 Task: Look for space in Lempäälä, Finland from 9th July, 2023 to 16th July, 2023 for 2 adults, 1 child in price range Rs.8000 to Rs.16000. Place can be entire place with 2 bedrooms having 2 beds and 1 bathroom. Property type can be house, flat, guest house. Booking option can be shelf check-in. Required host language is .
Action: Mouse moved to (373, 75)
Screenshot: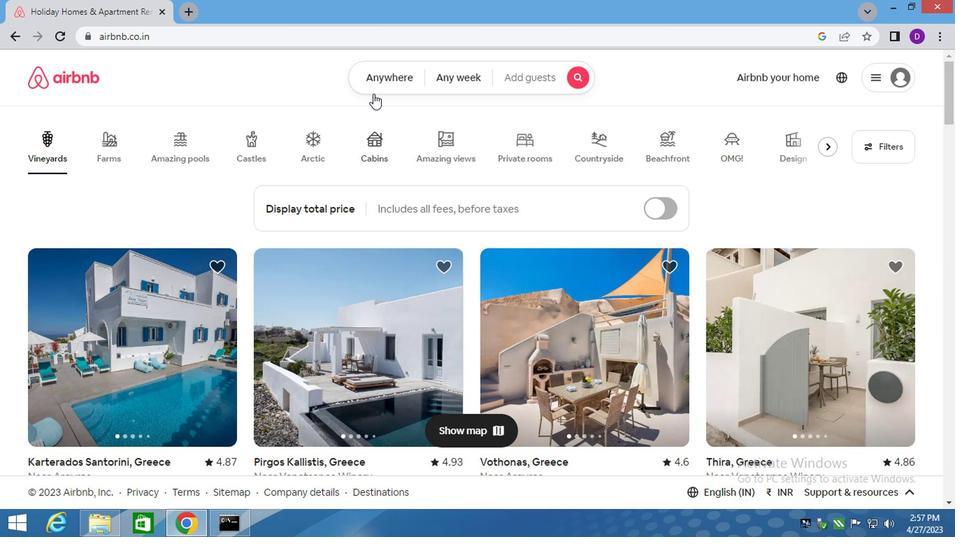 
Action: Mouse pressed left at (373, 75)
Screenshot: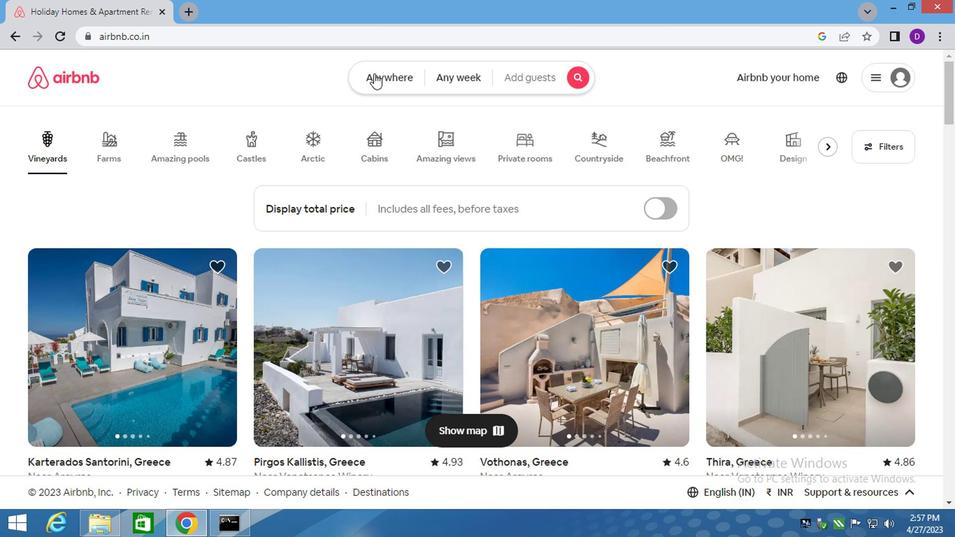 
Action: Mouse moved to (256, 135)
Screenshot: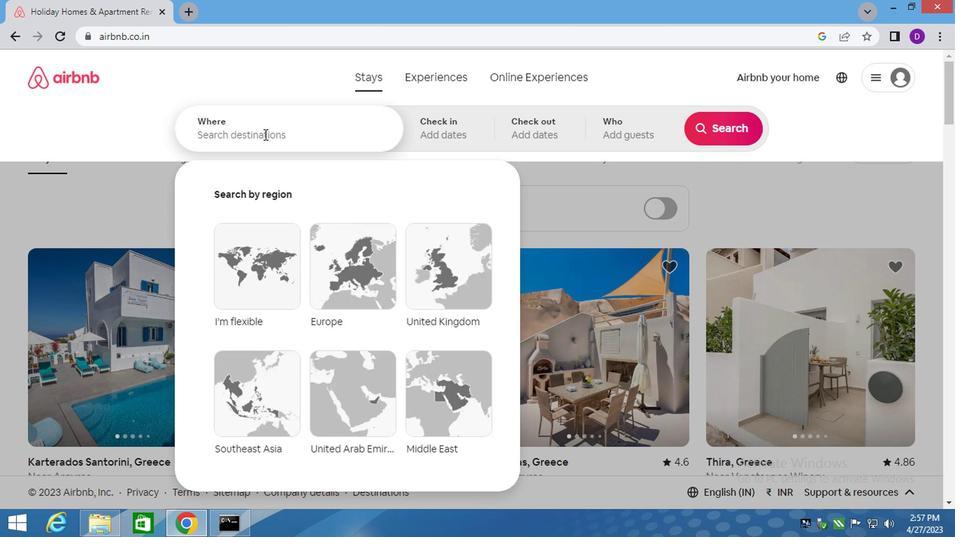 
Action: Mouse pressed left at (256, 135)
Screenshot: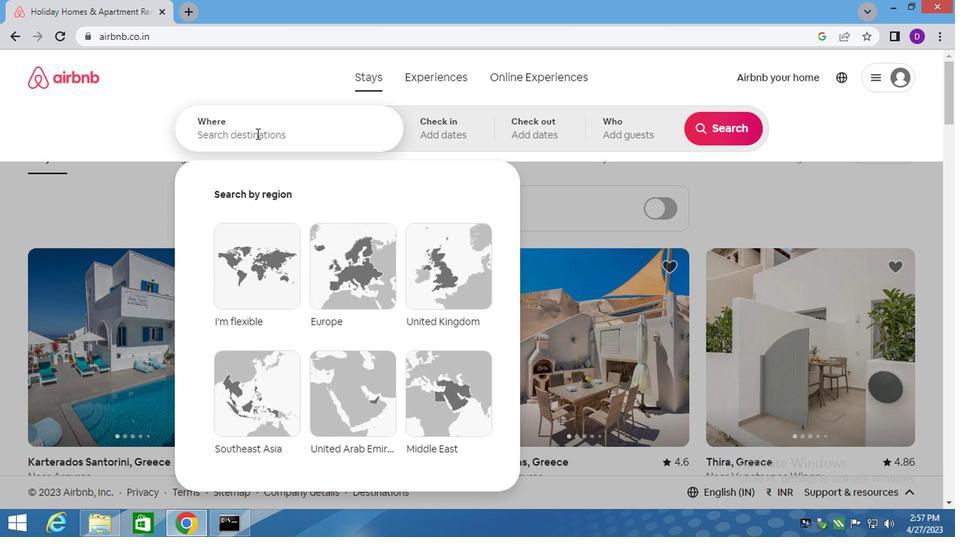 
Action: Key pressed lempaala,<Key.space>fin<Key.down><Key.enter>
Screenshot: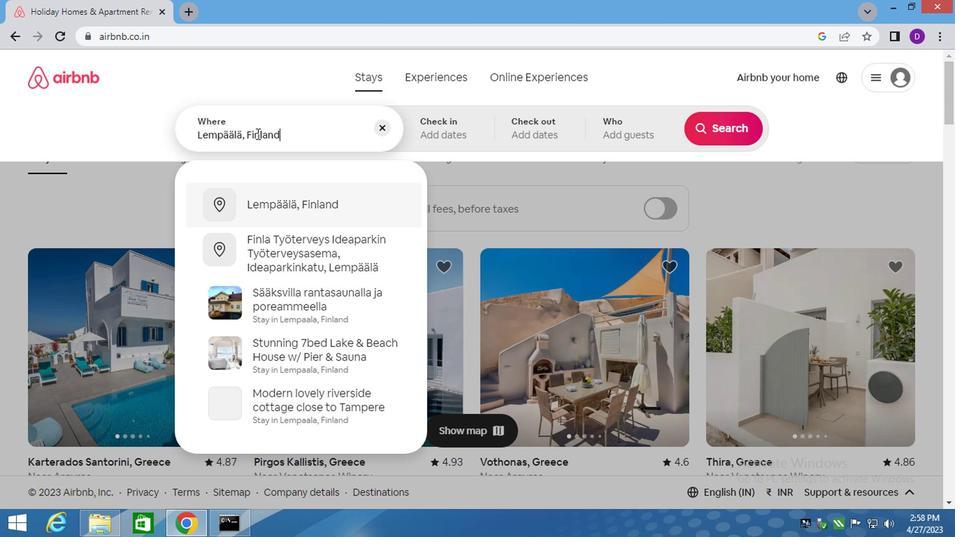 
Action: Mouse moved to (713, 238)
Screenshot: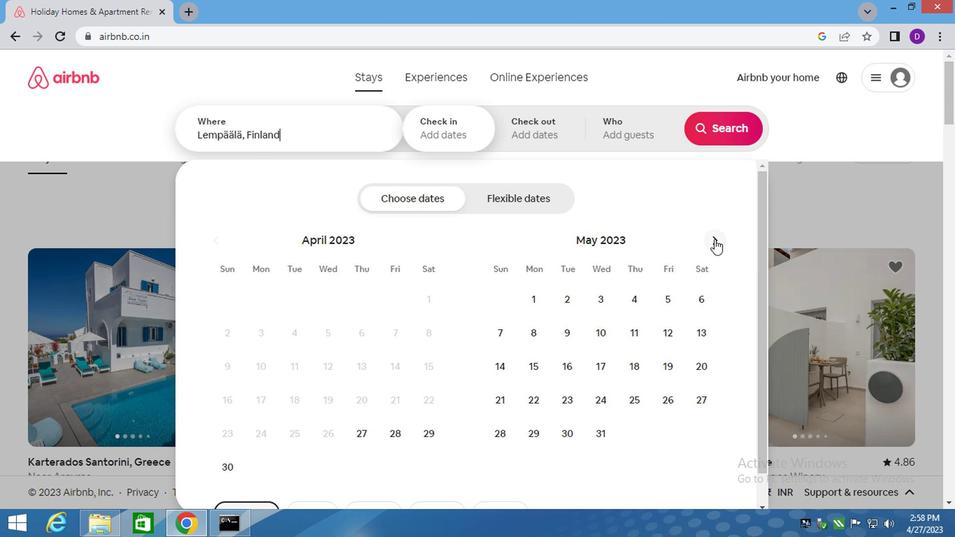 
Action: Mouse pressed left at (713, 238)
Screenshot: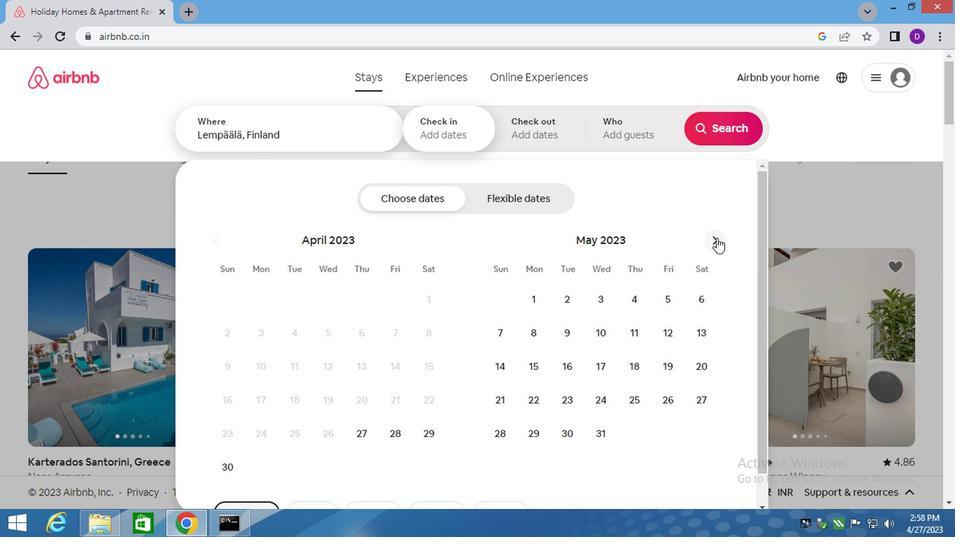
Action: Mouse pressed left at (713, 238)
Screenshot: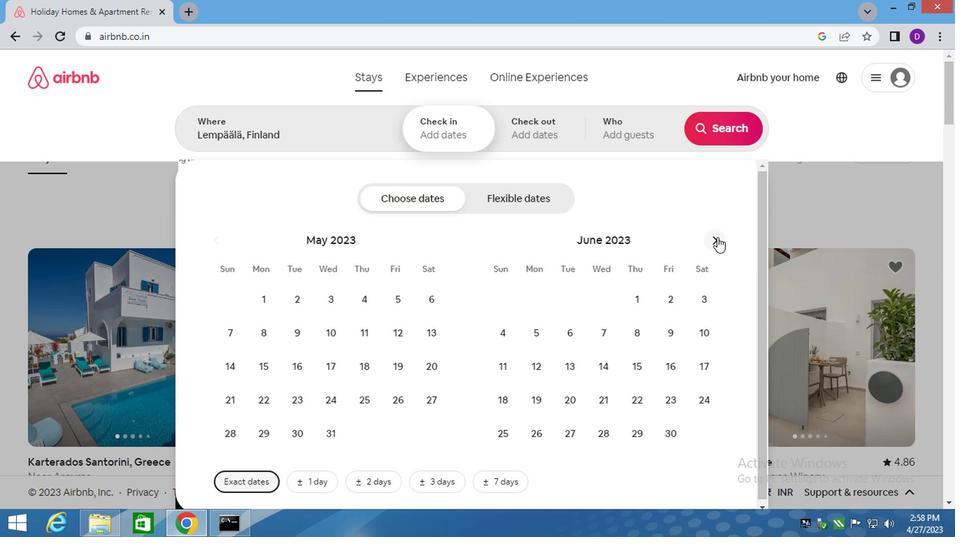 
Action: Mouse moved to (490, 369)
Screenshot: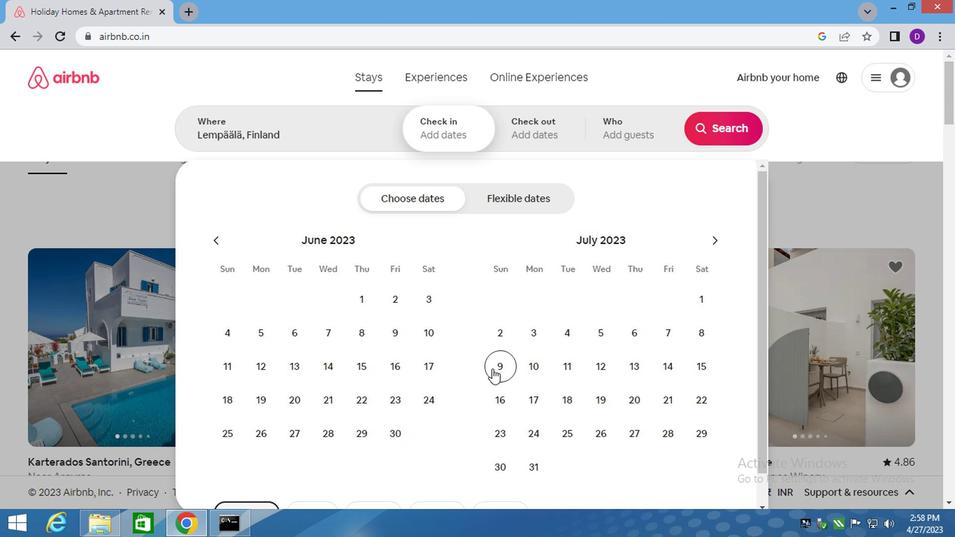 
Action: Mouse pressed left at (490, 369)
Screenshot: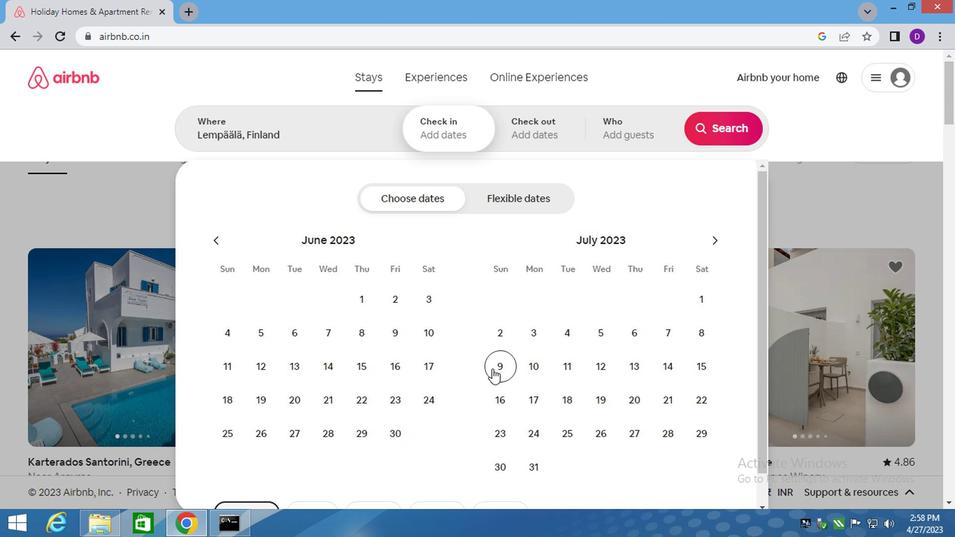 
Action: Mouse moved to (495, 402)
Screenshot: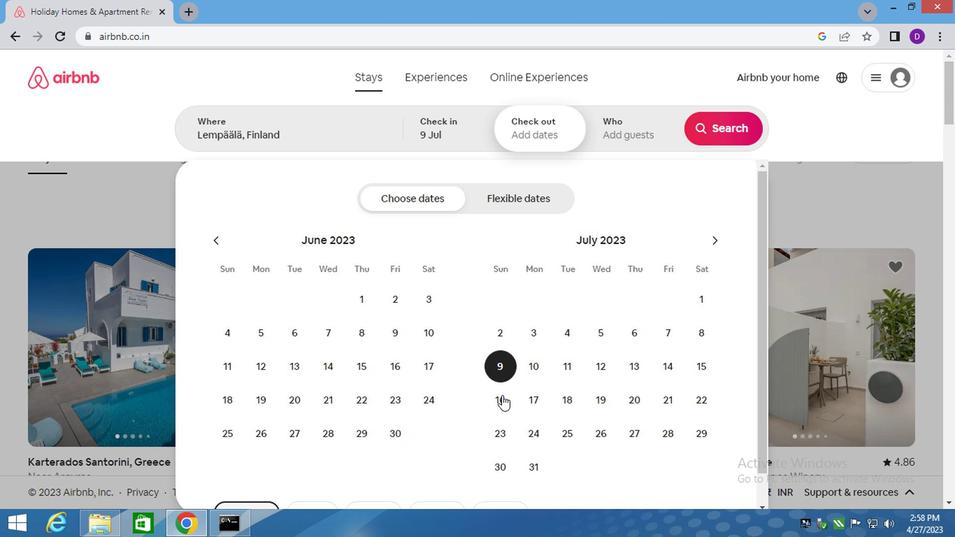 
Action: Mouse pressed left at (495, 402)
Screenshot: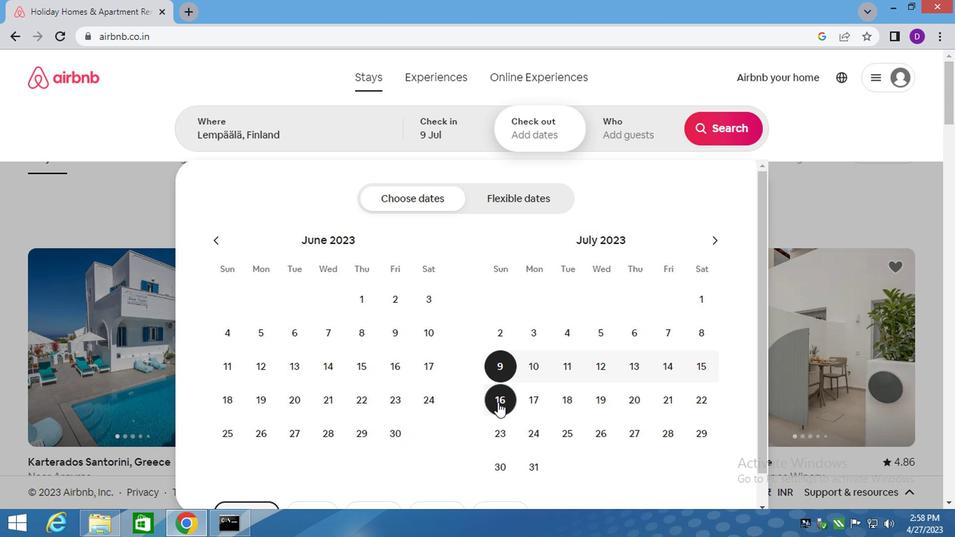 
Action: Mouse moved to (628, 138)
Screenshot: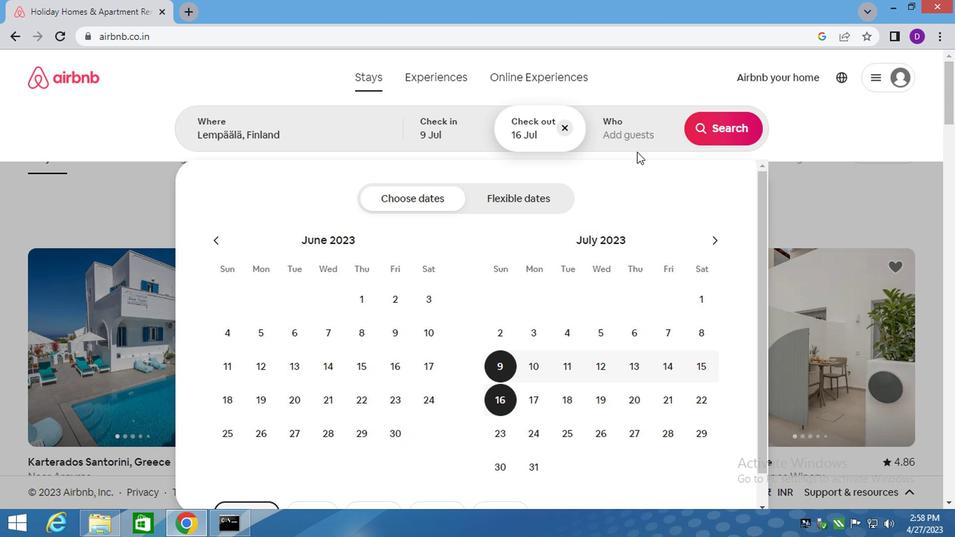 
Action: Mouse pressed left at (628, 138)
Screenshot: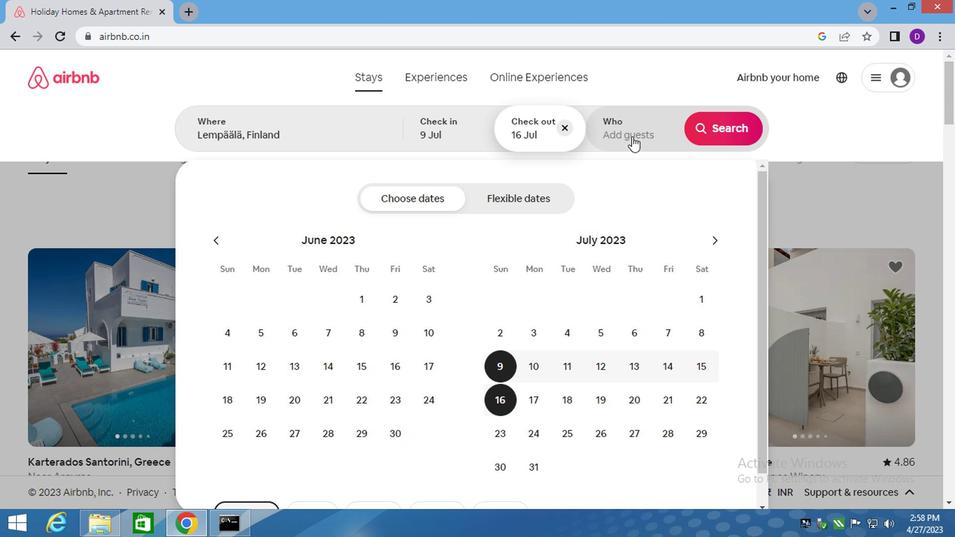 
Action: Mouse moved to (729, 203)
Screenshot: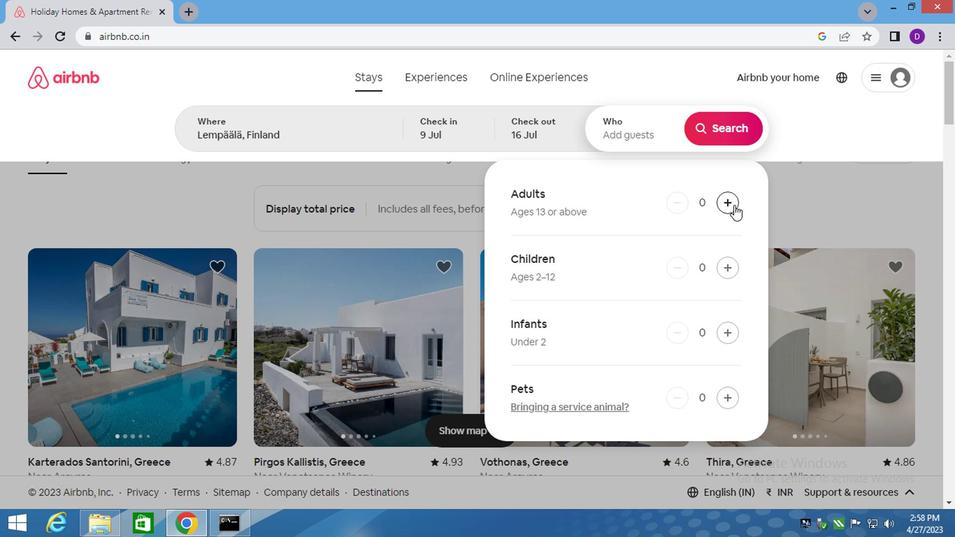 
Action: Mouse pressed left at (729, 203)
Screenshot: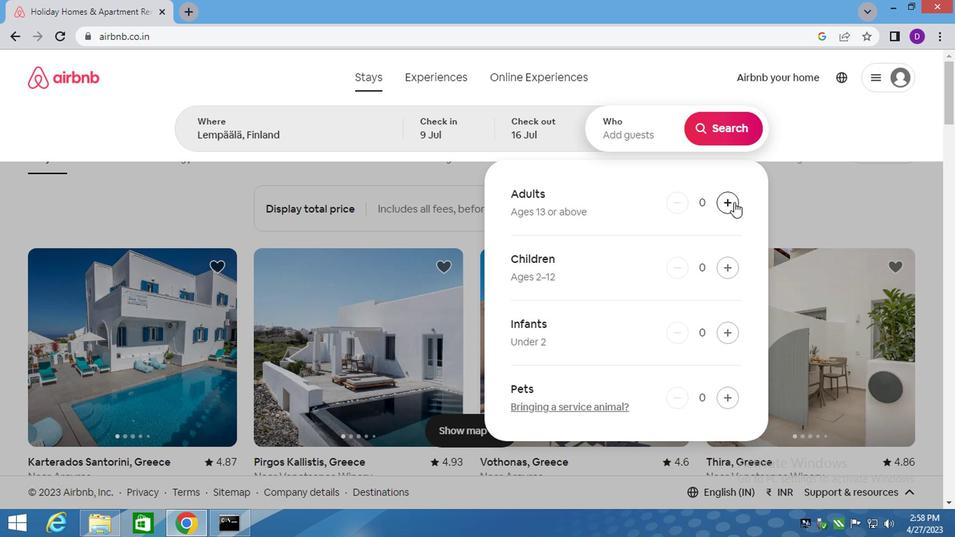 
Action: Mouse pressed left at (729, 203)
Screenshot: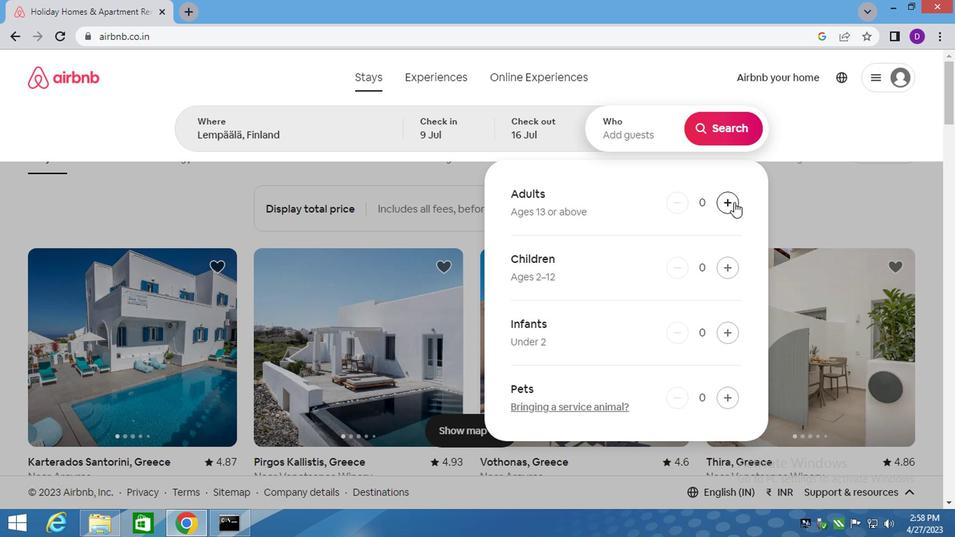 
Action: Mouse moved to (729, 264)
Screenshot: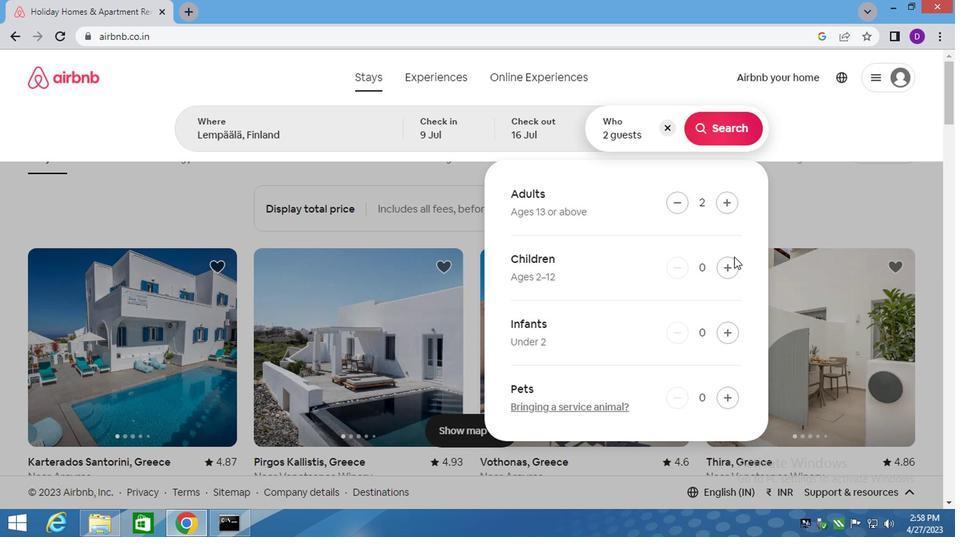 
Action: Mouse pressed left at (729, 264)
Screenshot: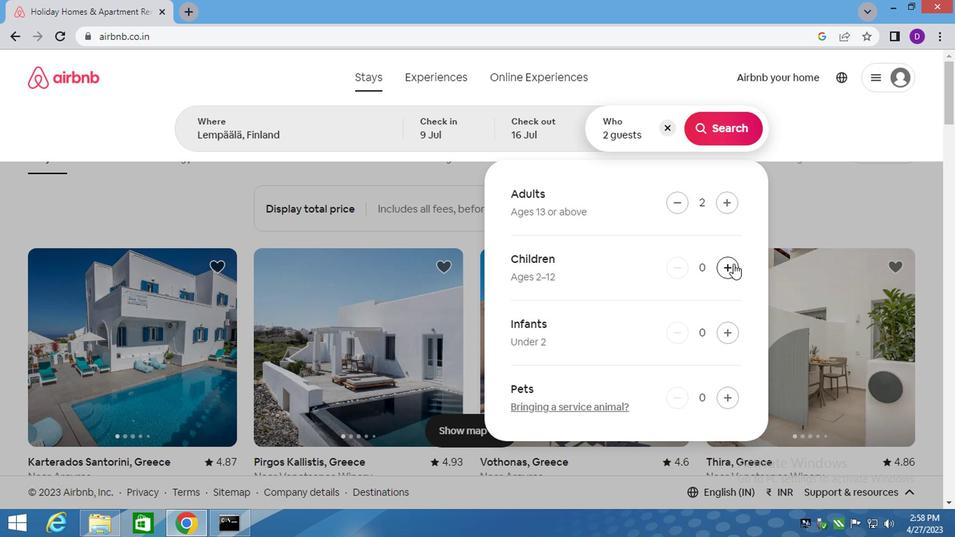 
Action: Mouse moved to (715, 136)
Screenshot: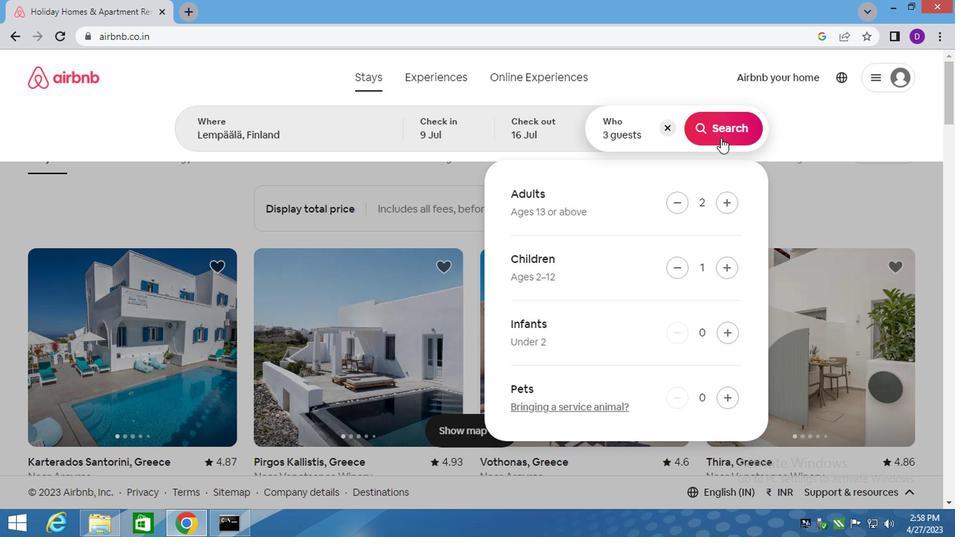 
Action: Mouse pressed left at (715, 136)
Screenshot: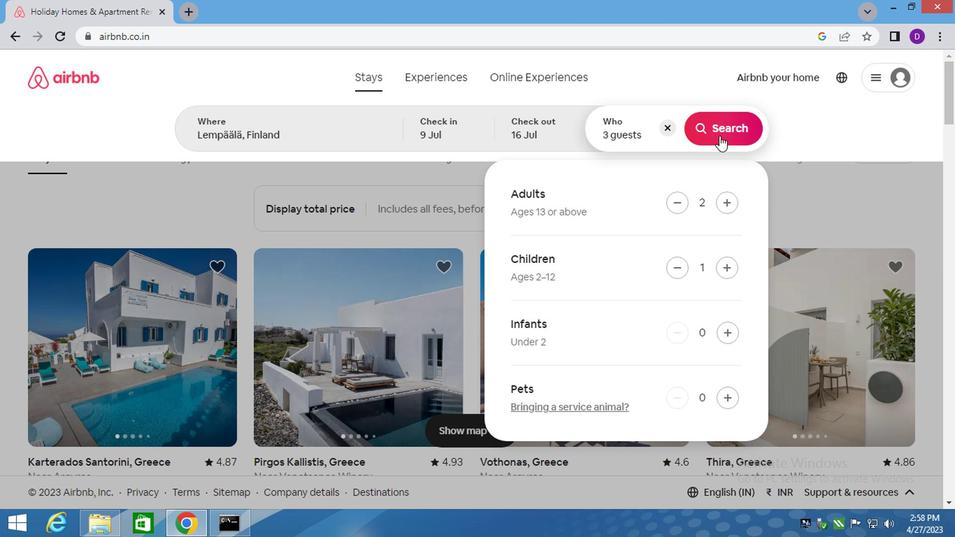 
Action: Mouse moved to (870, 134)
Screenshot: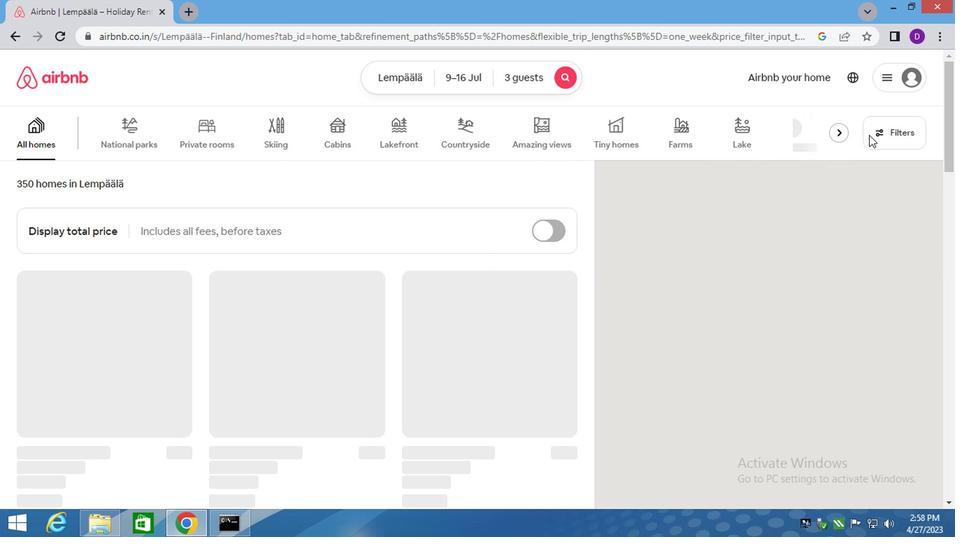 
Action: Mouse pressed left at (870, 134)
Screenshot: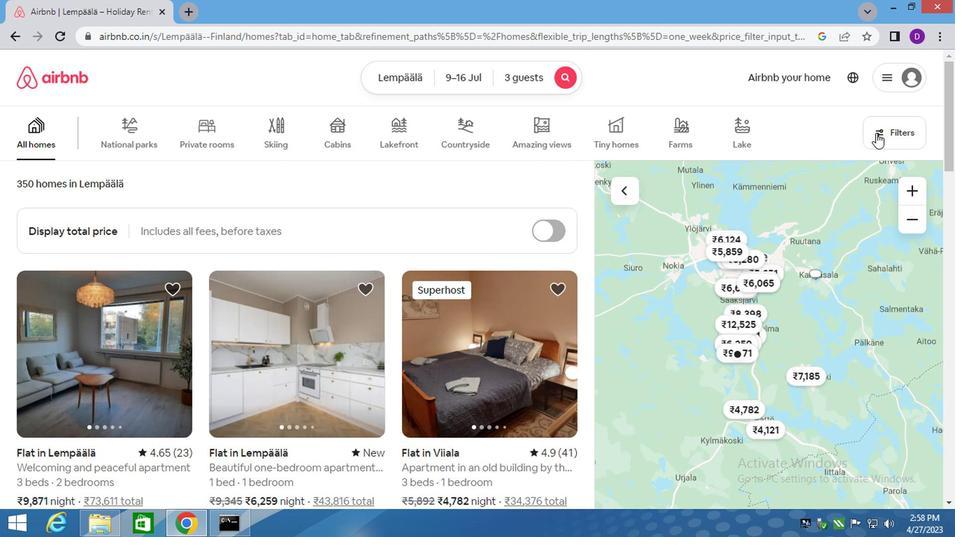 
Action: Mouse moved to (290, 311)
Screenshot: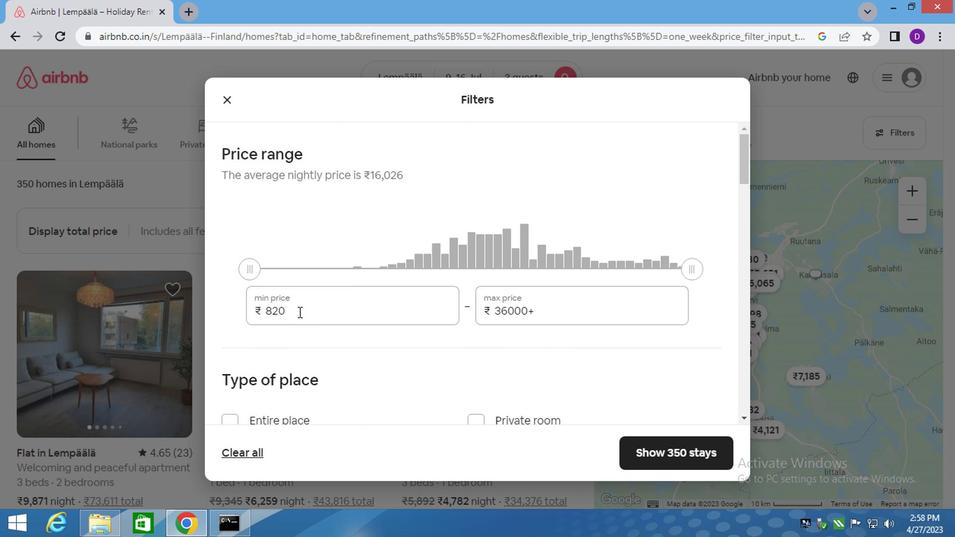 
Action: Mouse pressed left at (290, 311)
Screenshot: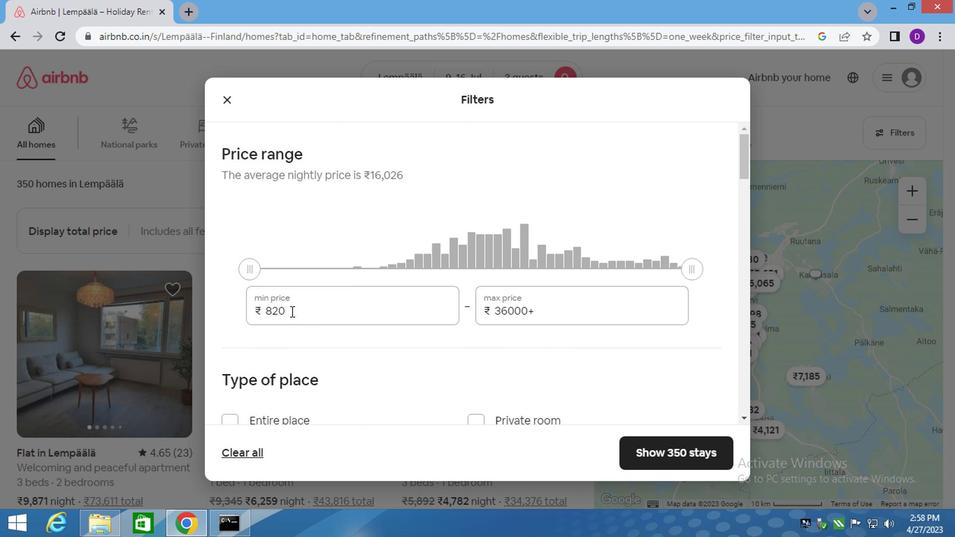 
Action: Mouse pressed left at (290, 311)
Screenshot: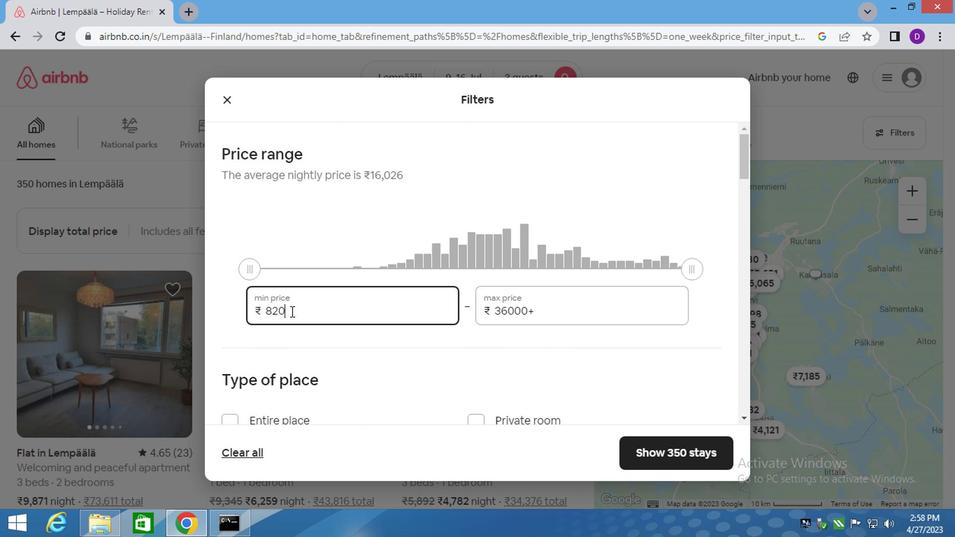
Action: Key pressed 8000<Key.tab>16000
Screenshot: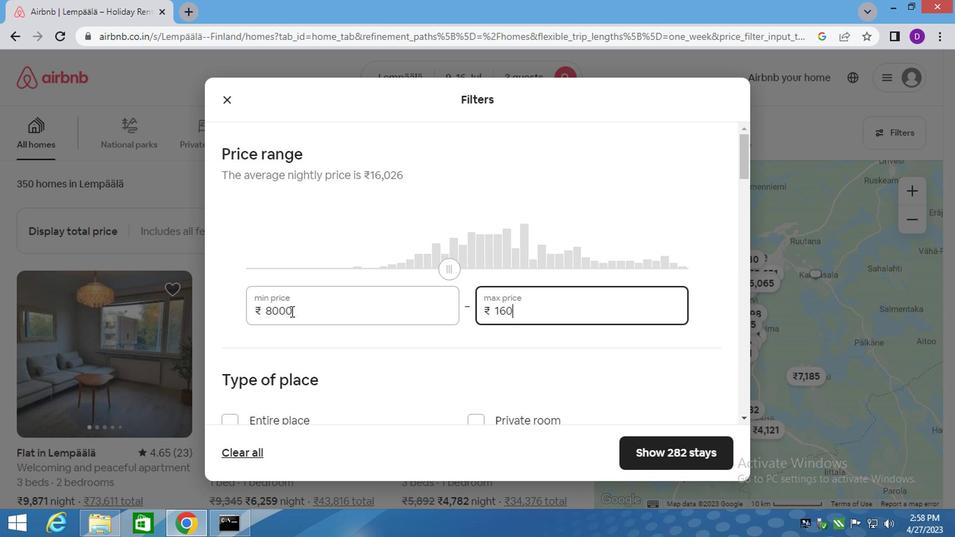 
Action: Mouse scrolled (290, 311) with delta (0, 0)
Screenshot: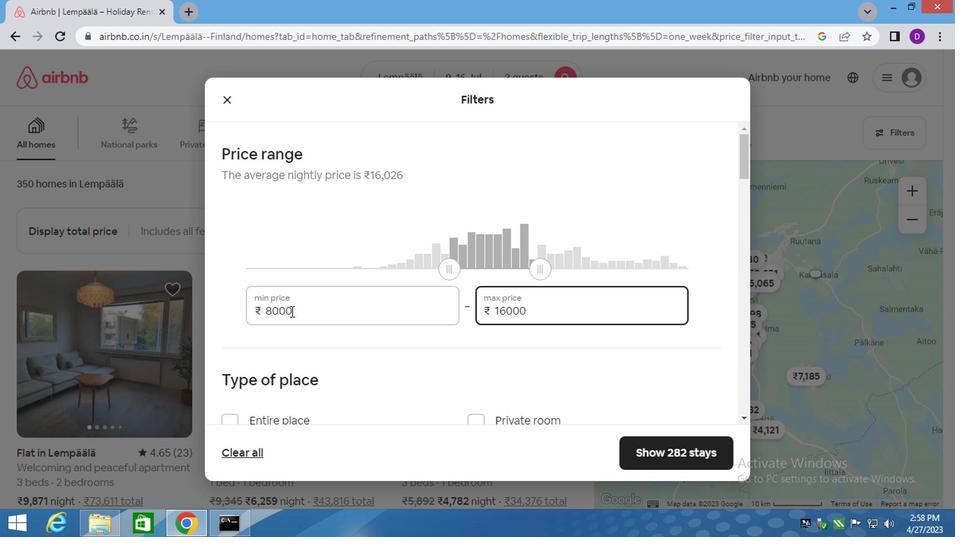 
Action: Mouse moved to (291, 312)
Screenshot: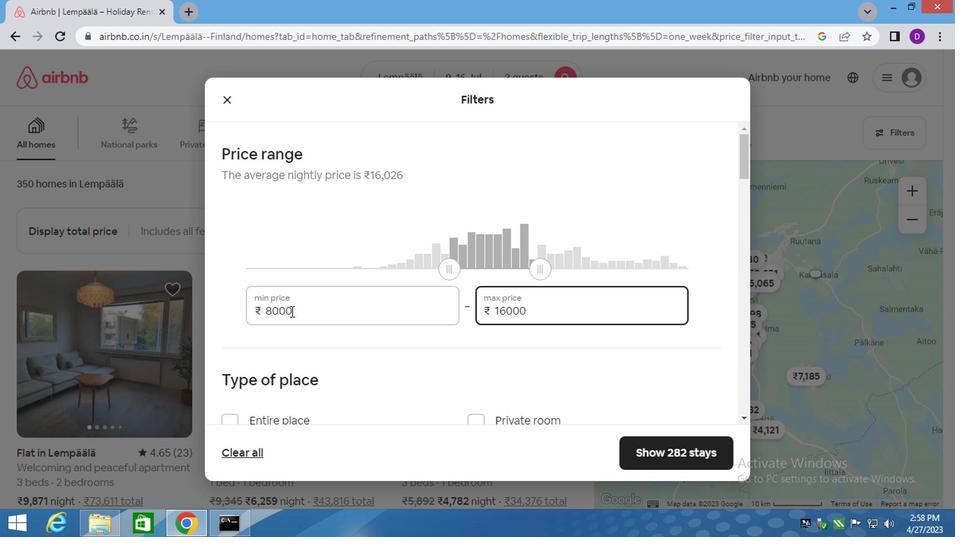 
Action: Mouse scrolled (291, 311) with delta (0, 0)
Screenshot: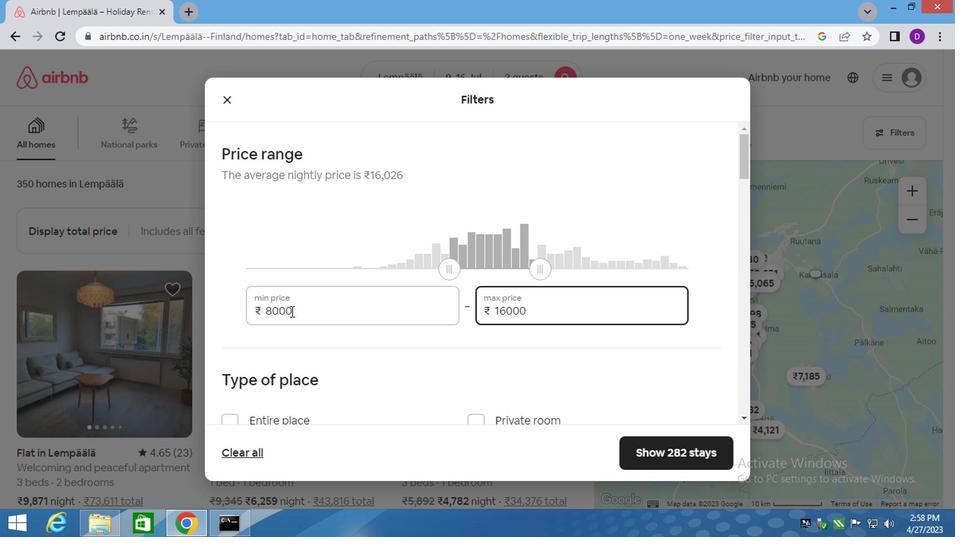 
Action: Mouse moved to (232, 282)
Screenshot: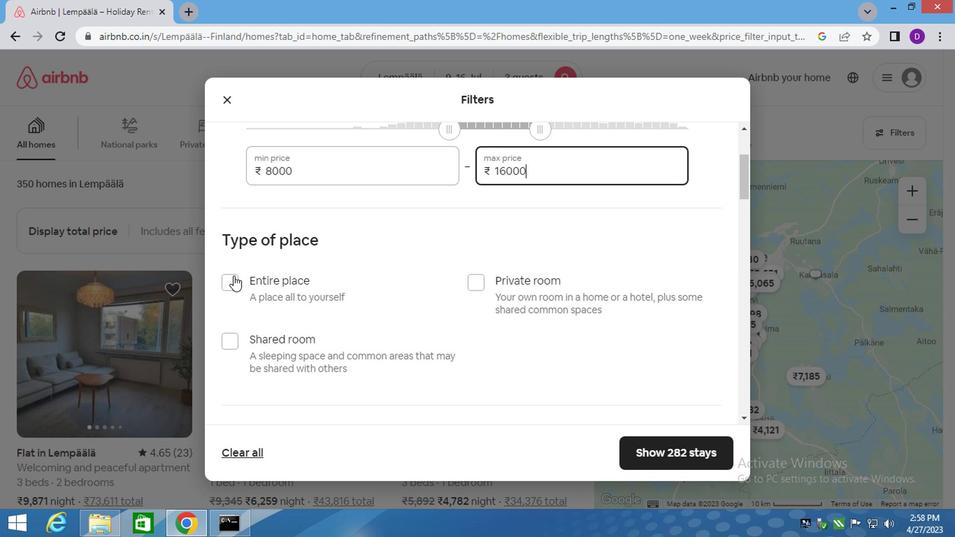 
Action: Mouse pressed left at (232, 282)
Screenshot: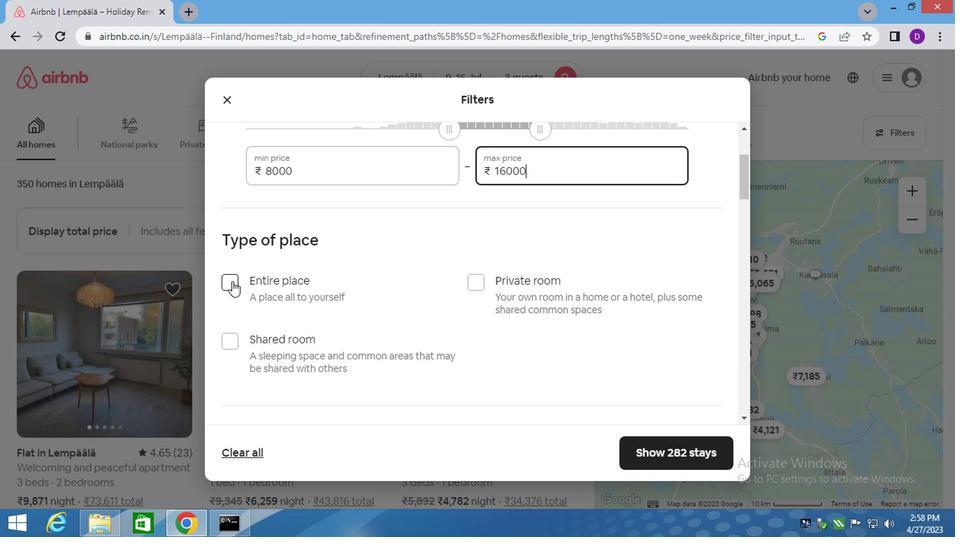 
Action: Mouse moved to (368, 337)
Screenshot: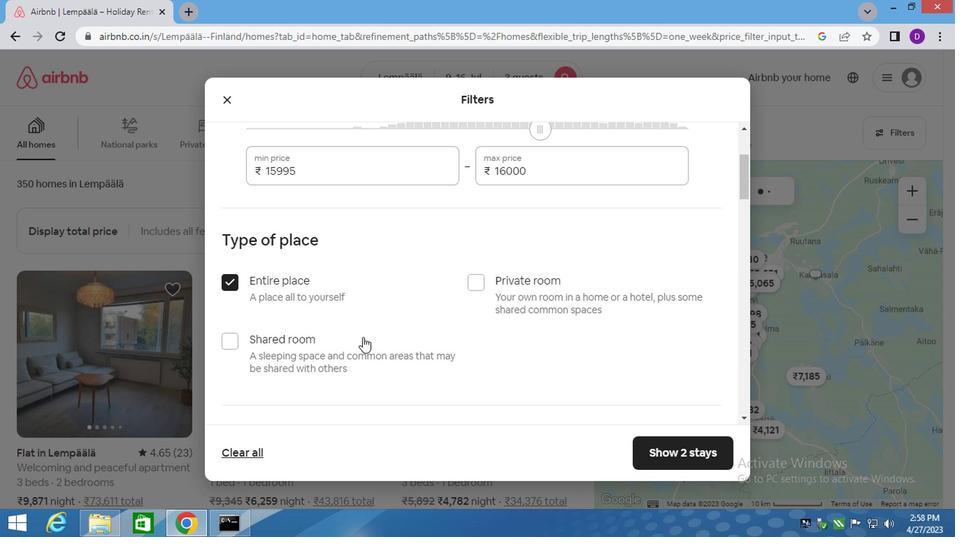 
Action: Mouse scrolled (368, 337) with delta (0, 0)
Screenshot: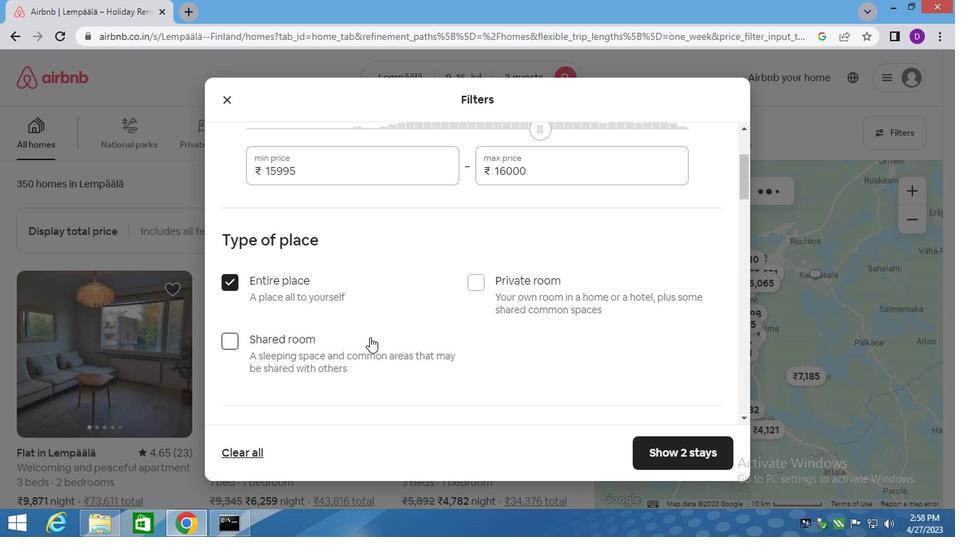 
Action: Mouse scrolled (368, 337) with delta (0, 0)
Screenshot: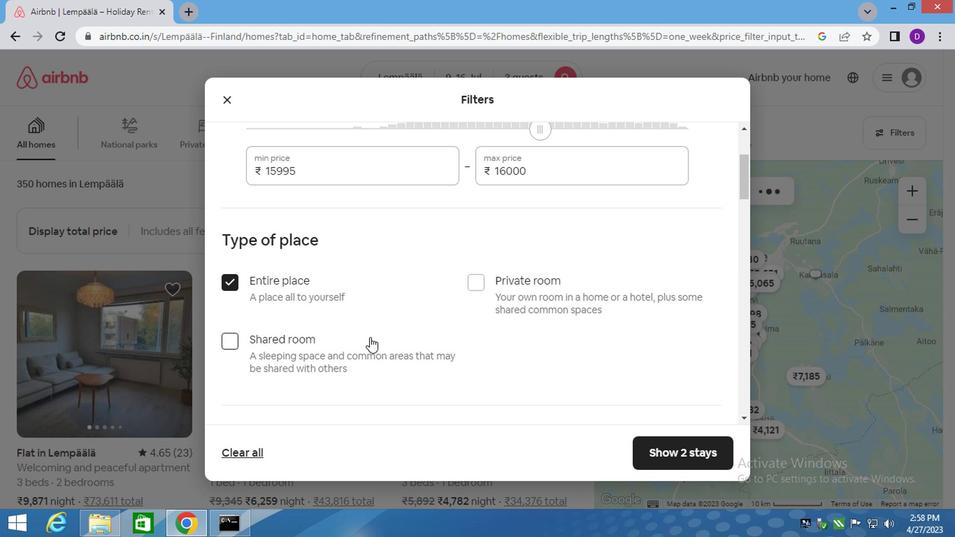 
Action: Mouse scrolled (368, 337) with delta (0, 0)
Screenshot: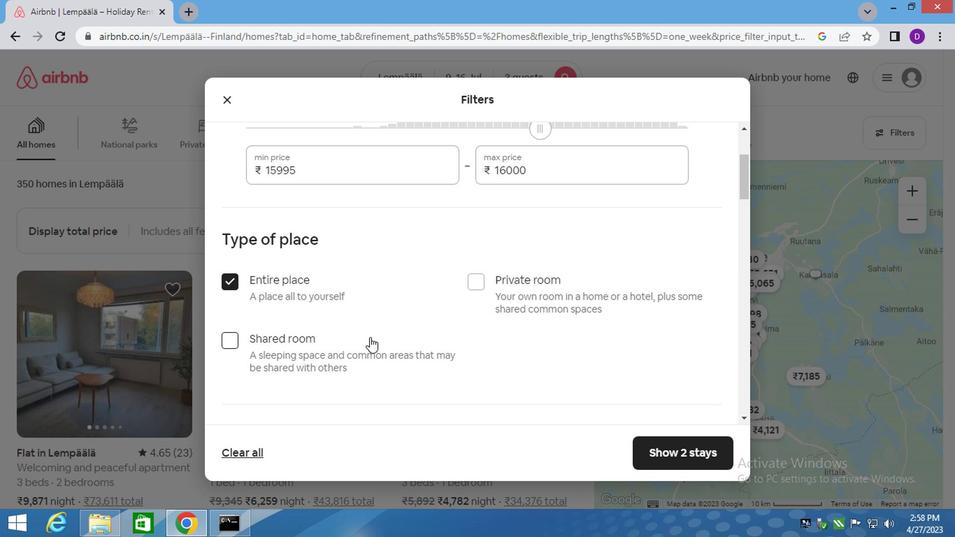 
Action: Mouse moved to (352, 304)
Screenshot: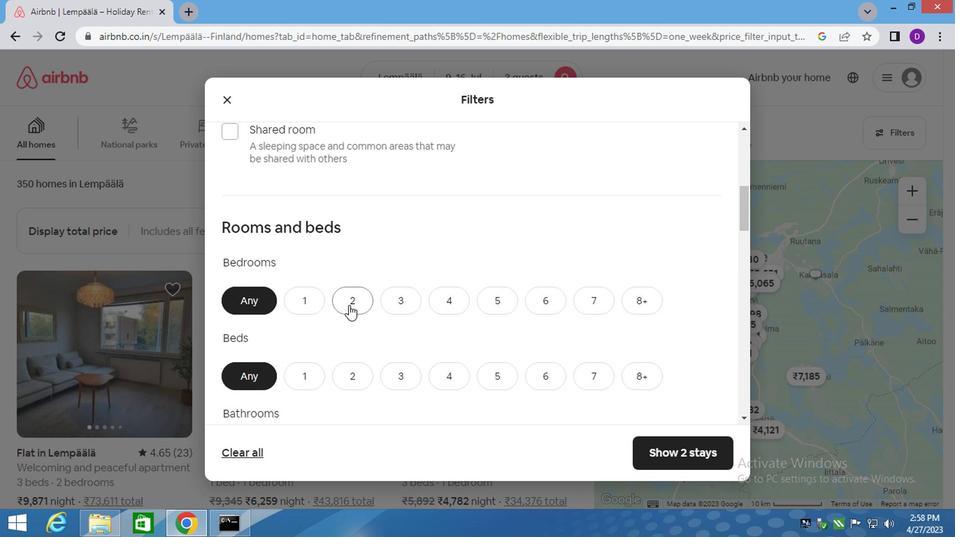 
Action: Mouse pressed left at (352, 304)
Screenshot: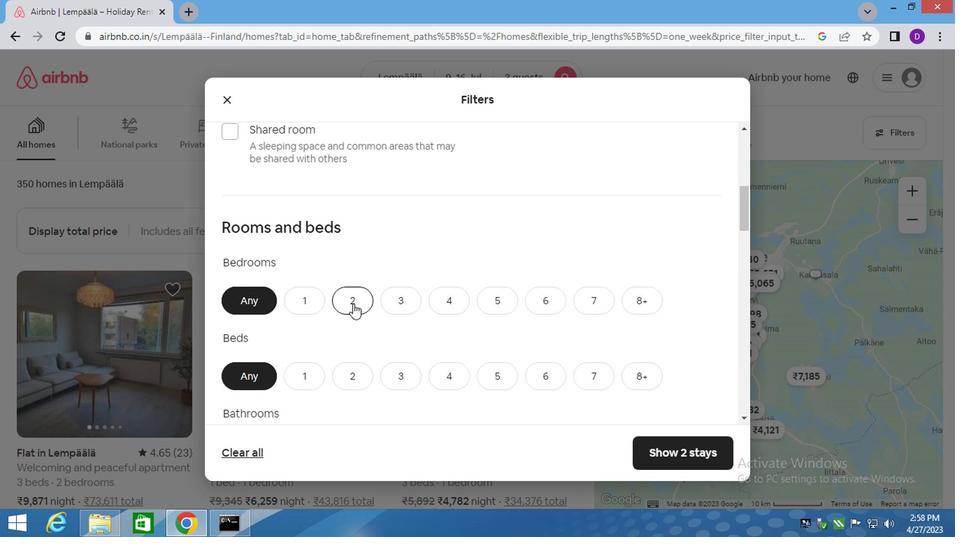 
Action: Mouse moved to (344, 379)
Screenshot: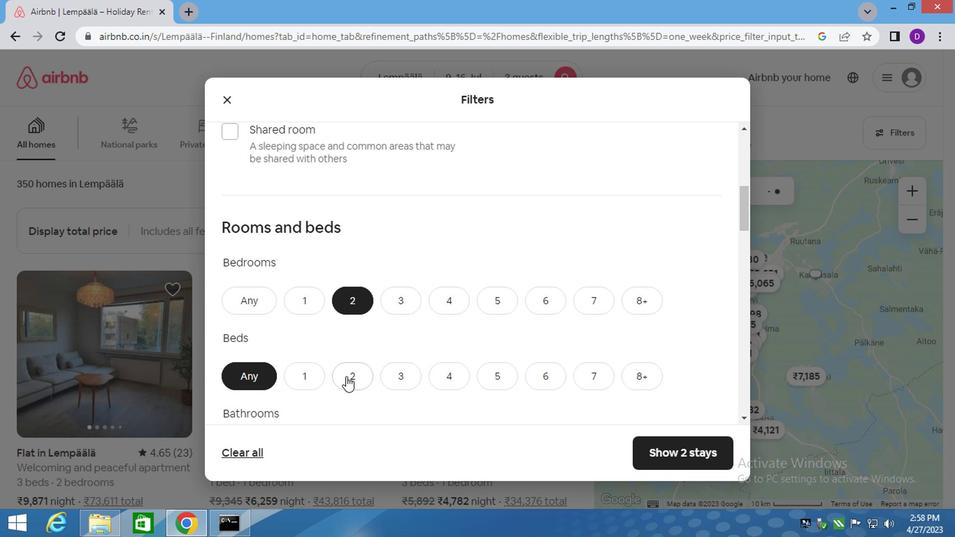 
Action: Mouse pressed left at (344, 379)
Screenshot: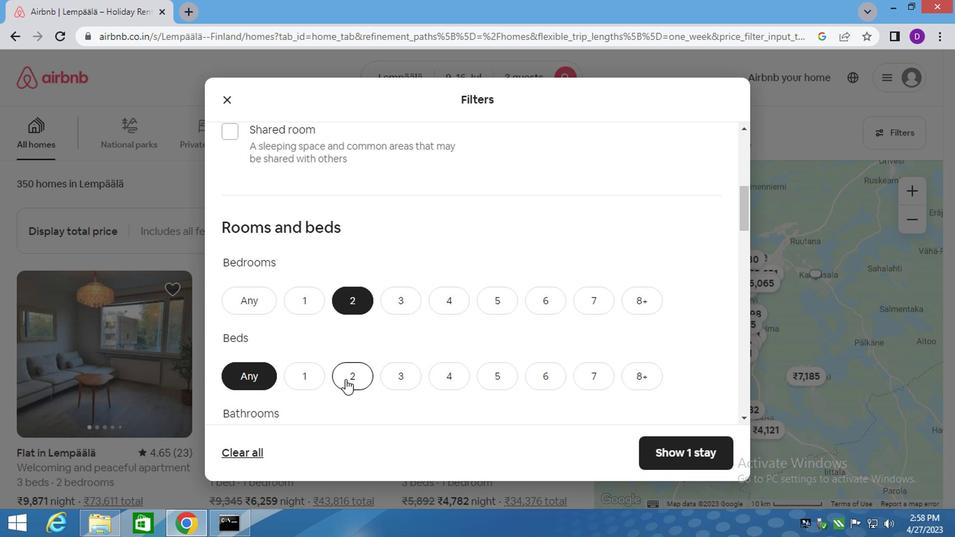 
Action: Mouse scrolled (344, 378) with delta (0, 0)
Screenshot: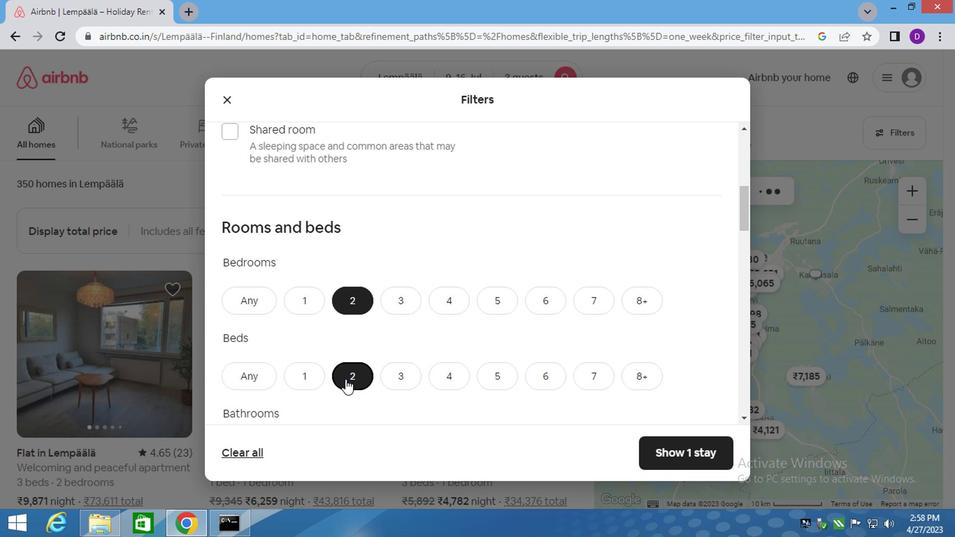 
Action: Mouse moved to (311, 375)
Screenshot: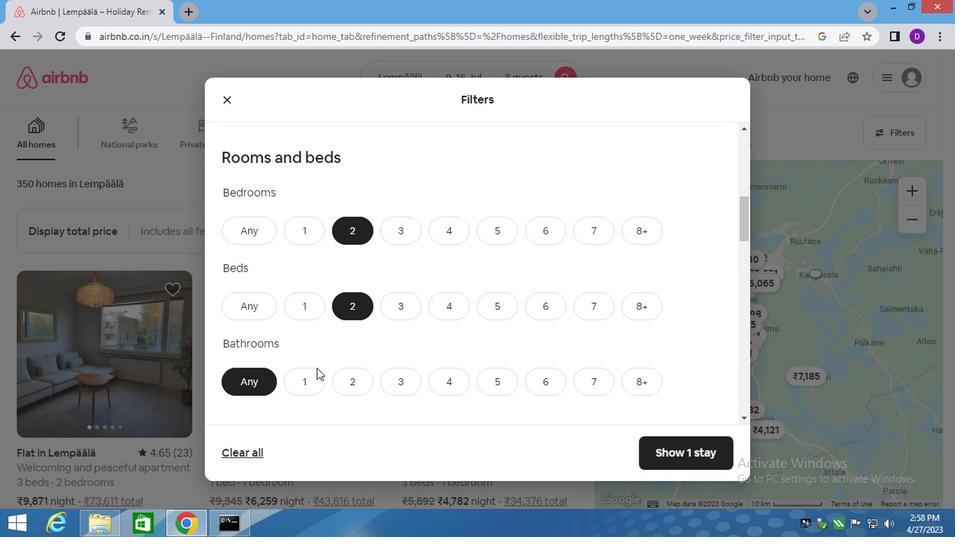 
Action: Mouse pressed left at (311, 375)
Screenshot: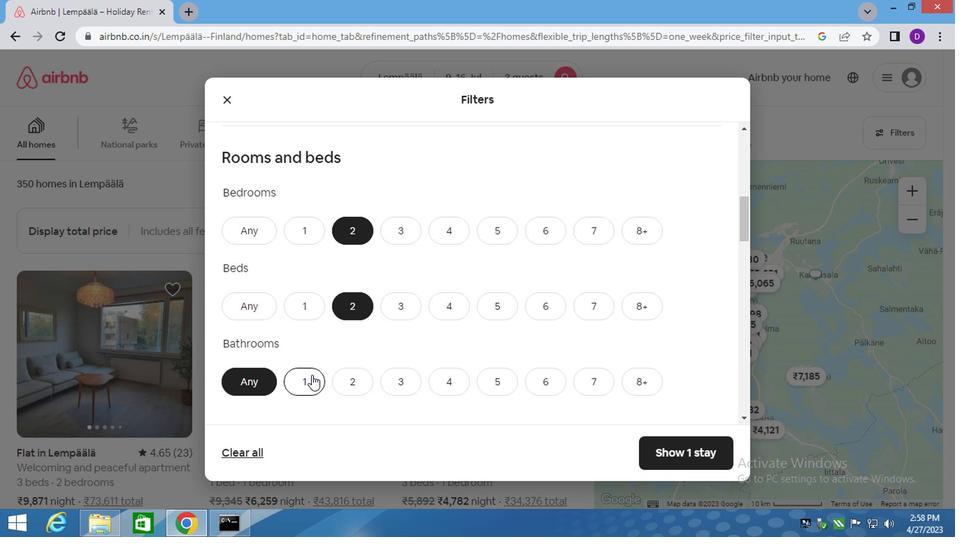 
Action: Mouse moved to (342, 321)
Screenshot: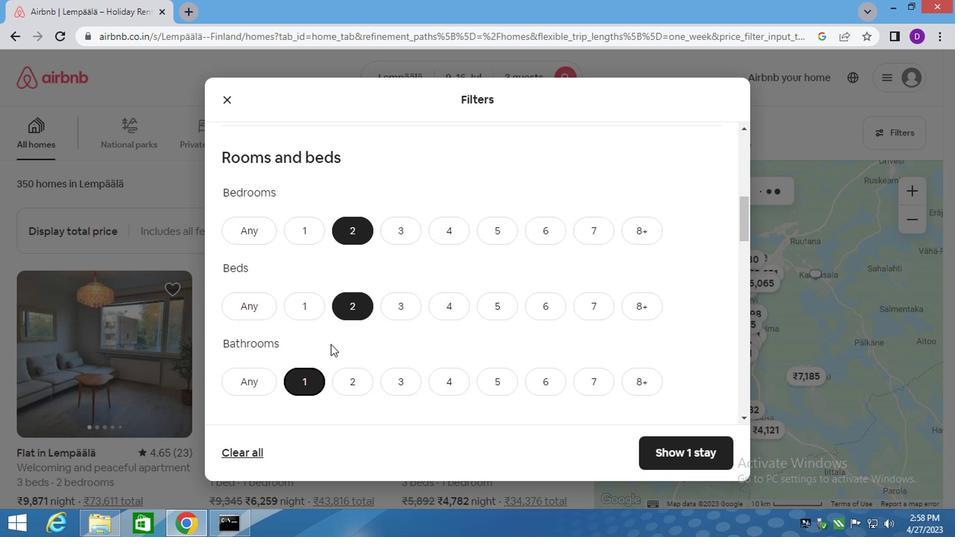 
Action: Mouse scrolled (342, 320) with delta (0, 0)
Screenshot: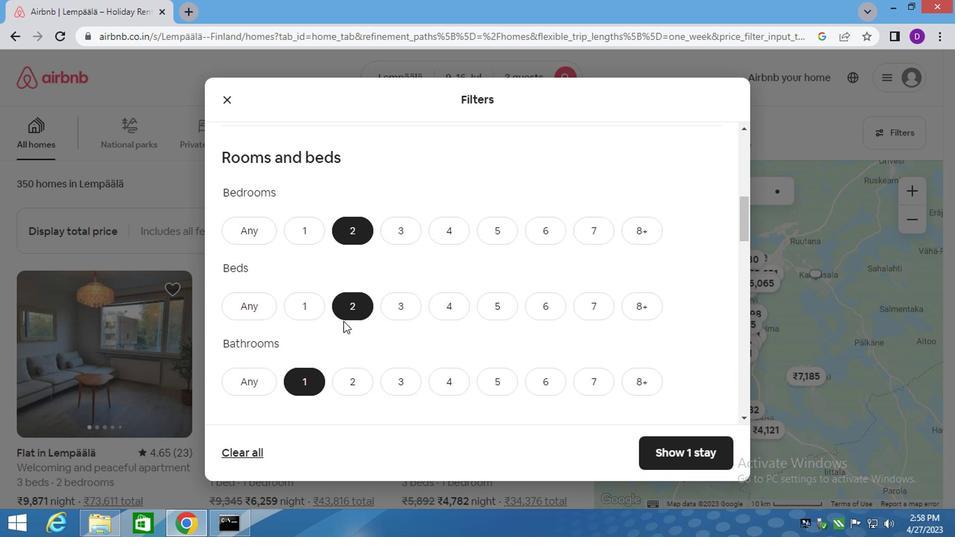 
Action: Mouse scrolled (342, 320) with delta (0, 0)
Screenshot: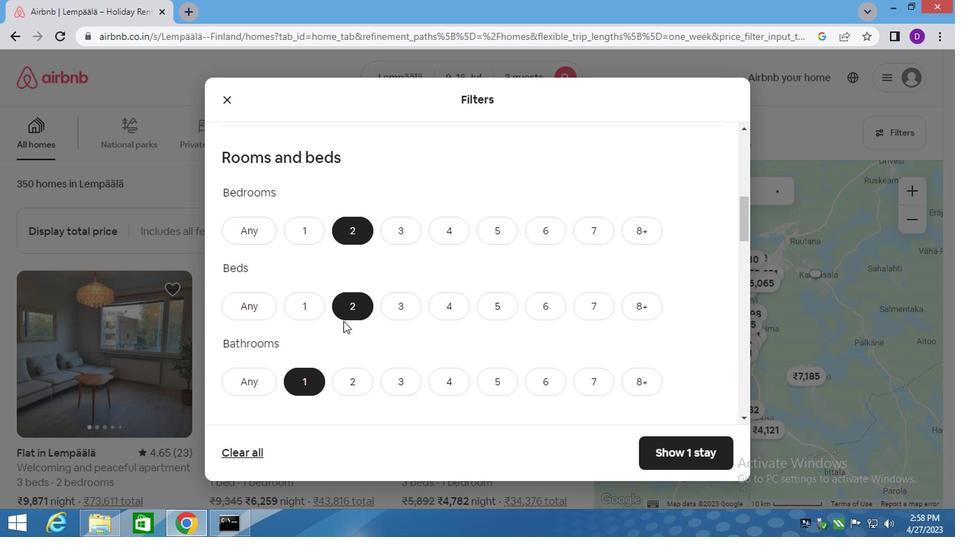 
Action: Mouse scrolled (342, 320) with delta (0, 0)
Screenshot: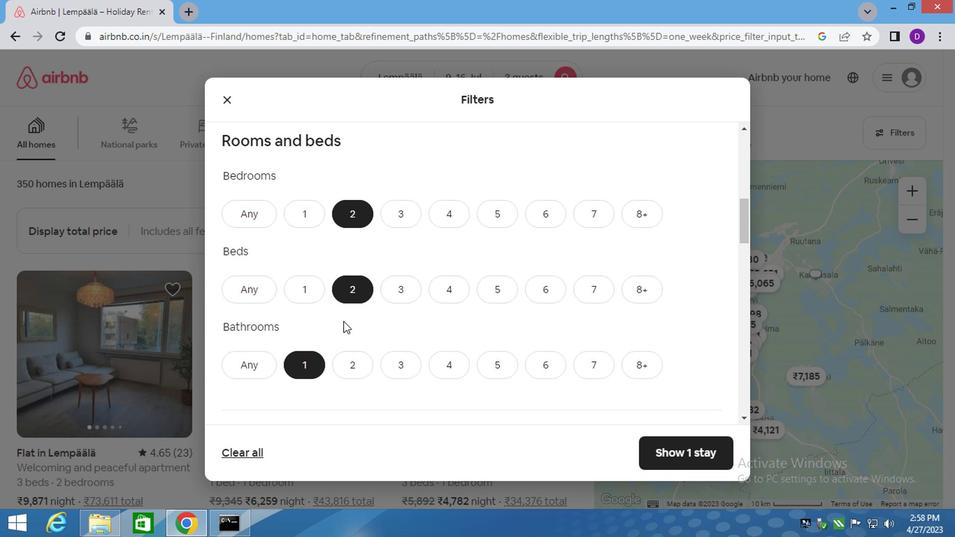 
Action: Mouse moved to (387, 307)
Screenshot: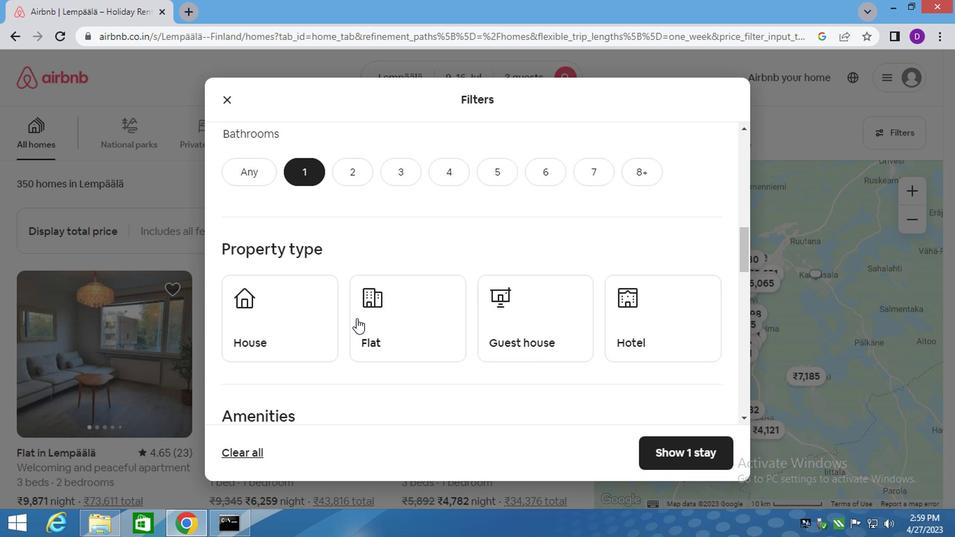 
Action: Mouse scrolled (387, 307) with delta (0, 0)
Screenshot: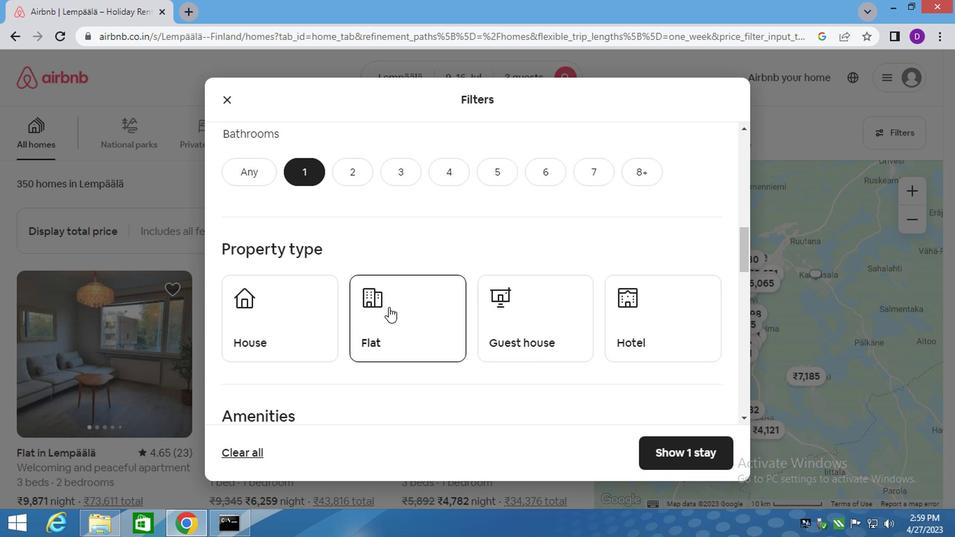 
Action: Mouse moved to (297, 261)
Screenshot: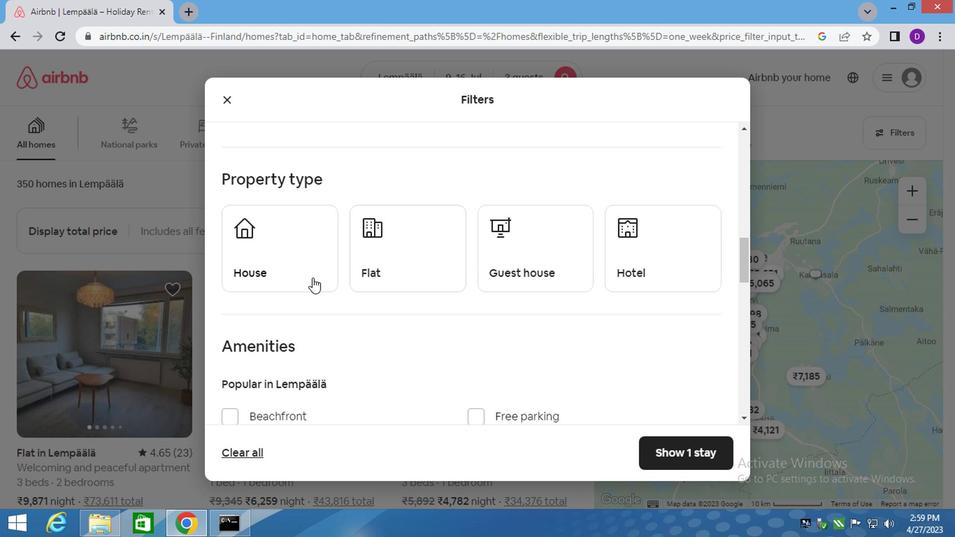 
Action: Mouse pressed left at (297, 261)
Screenshot: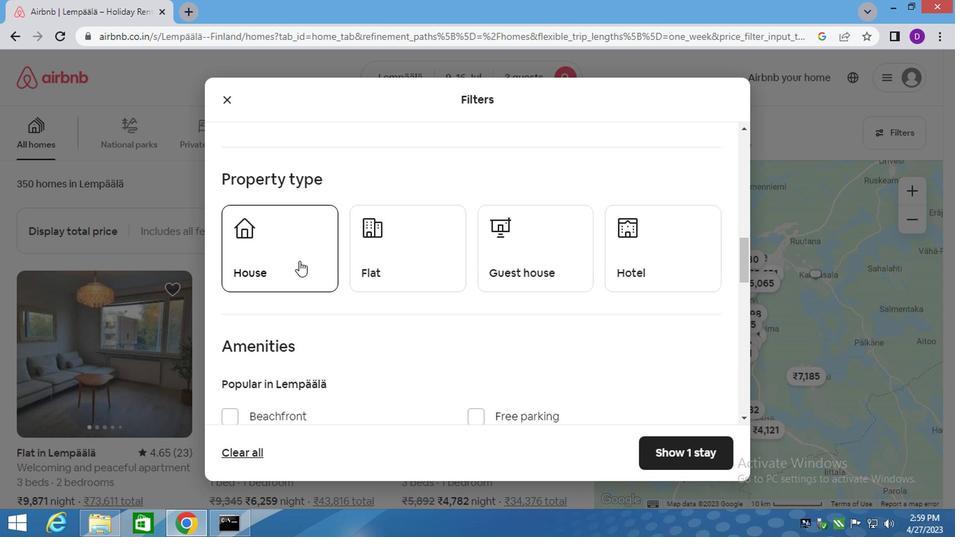
Action: Mouse moved to (387, 266)
Screenshot: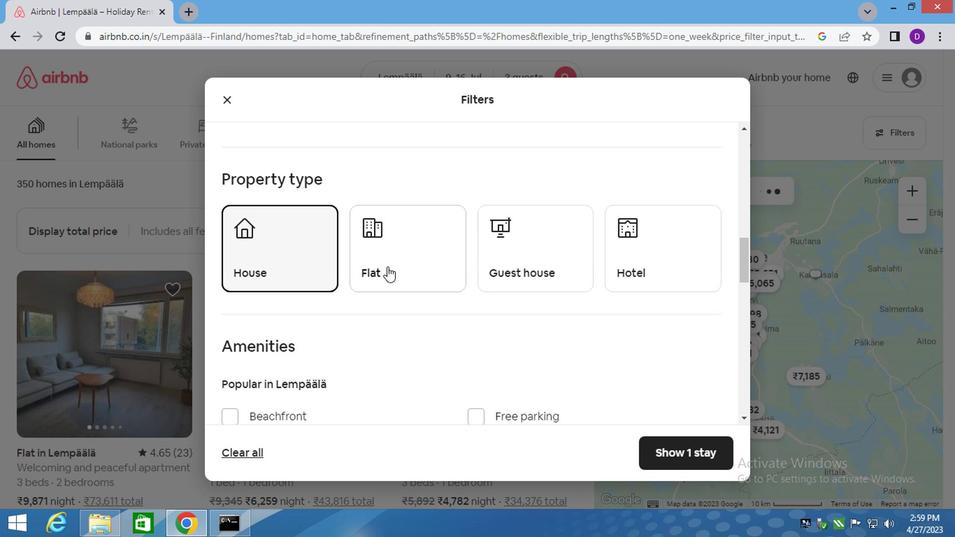 
Action: Mouse pressed left at (387, 266)
Screenshot: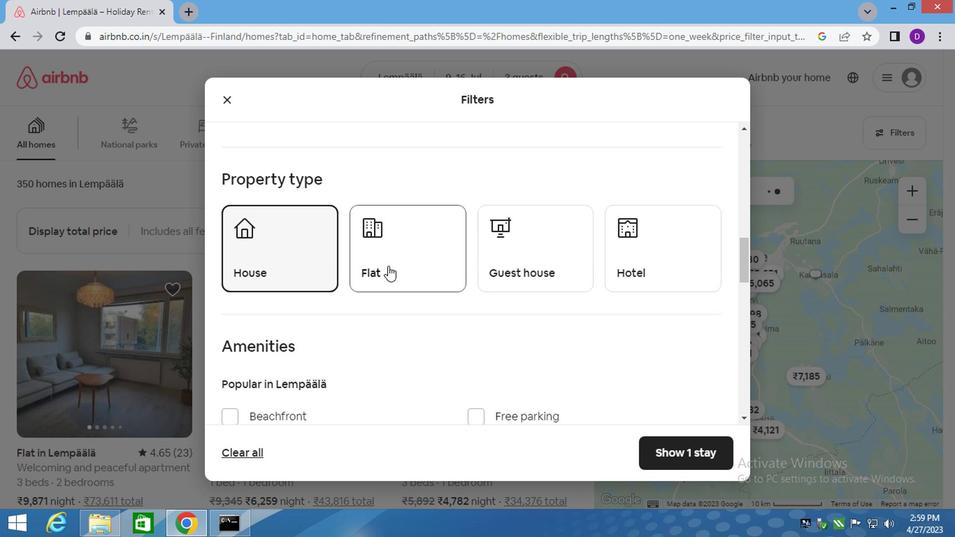 
Action: Mouse moved to (502, 258)
Screenshot: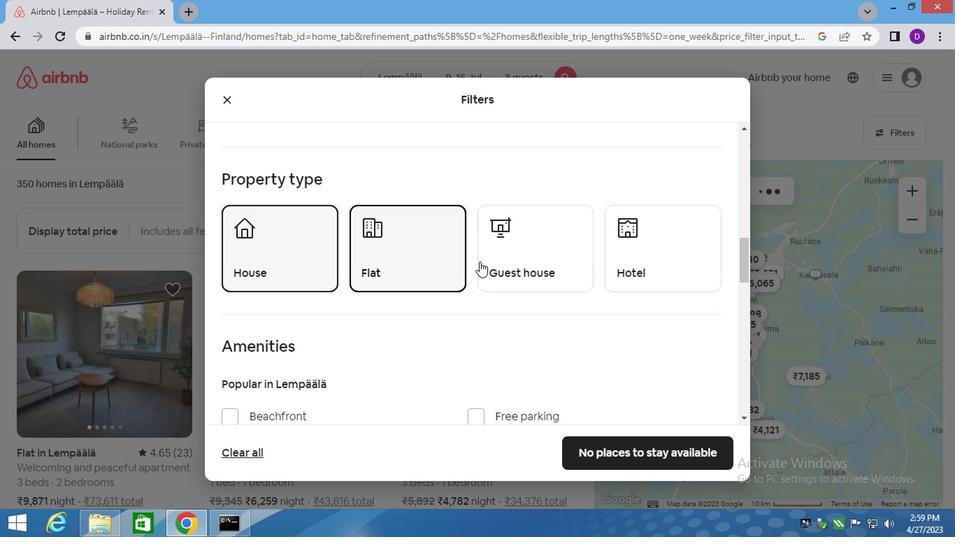
Action: Mouse pressed left at (502, 258)
Screenshot: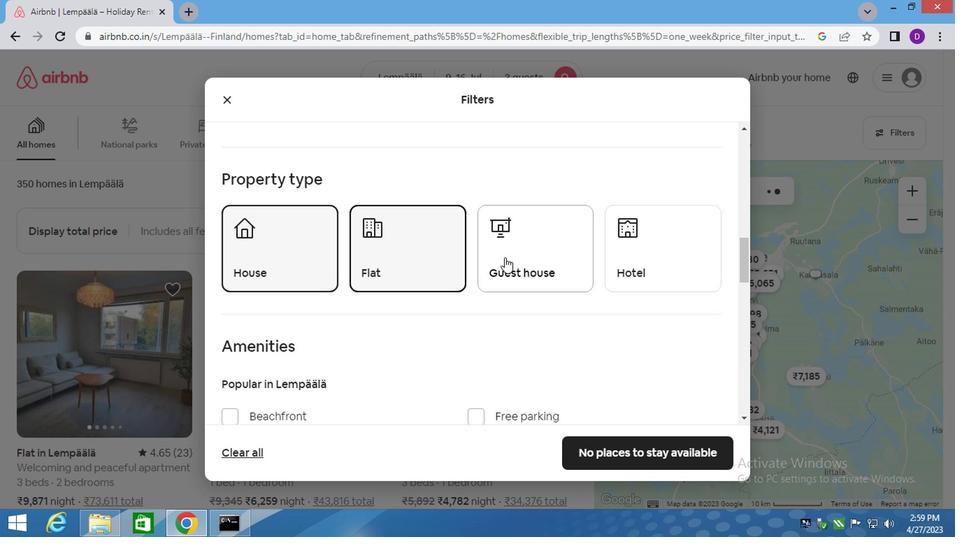 
Action: Mouse moved to (388, 327)
Screenshot: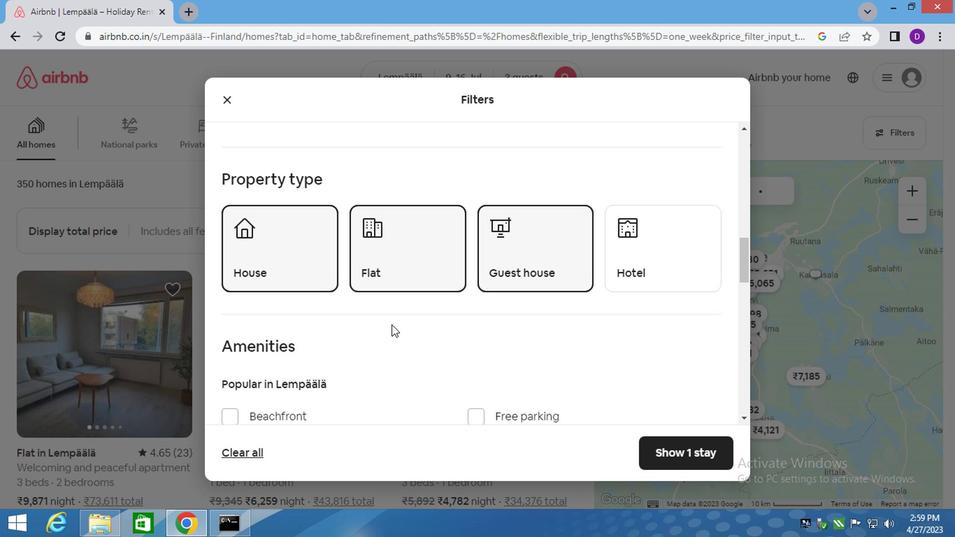 
Action: Mouse scrolled (388, 327) with delta (0, 0)
Screenshot: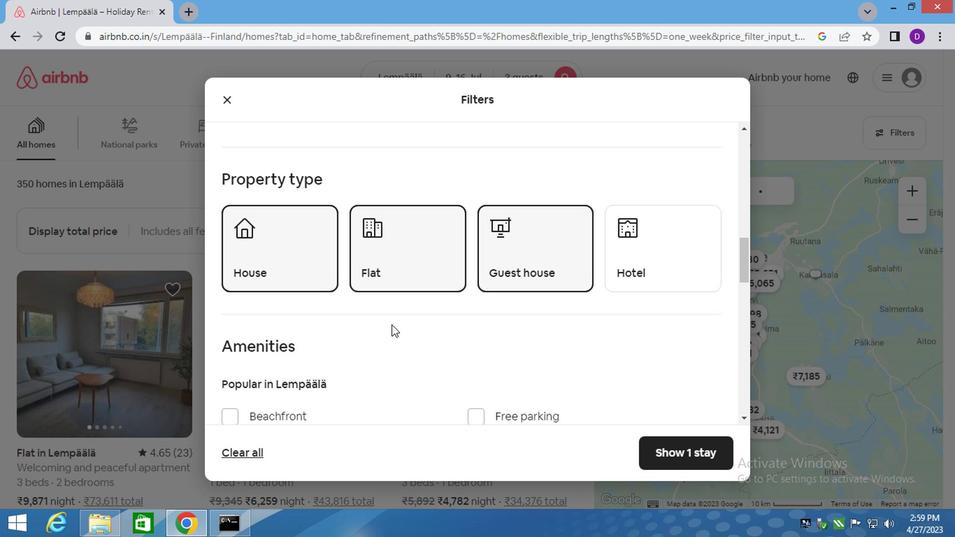 
Action: Mouse moved to (387, 327)
Screenshot: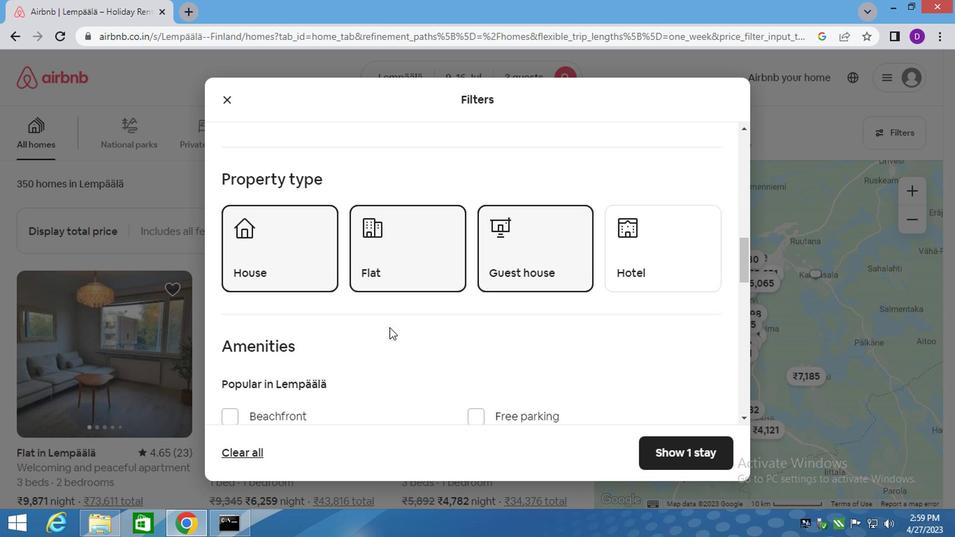 
Action: Mouse scrolled (387, 327) with delta (0, 0)
Screenshot: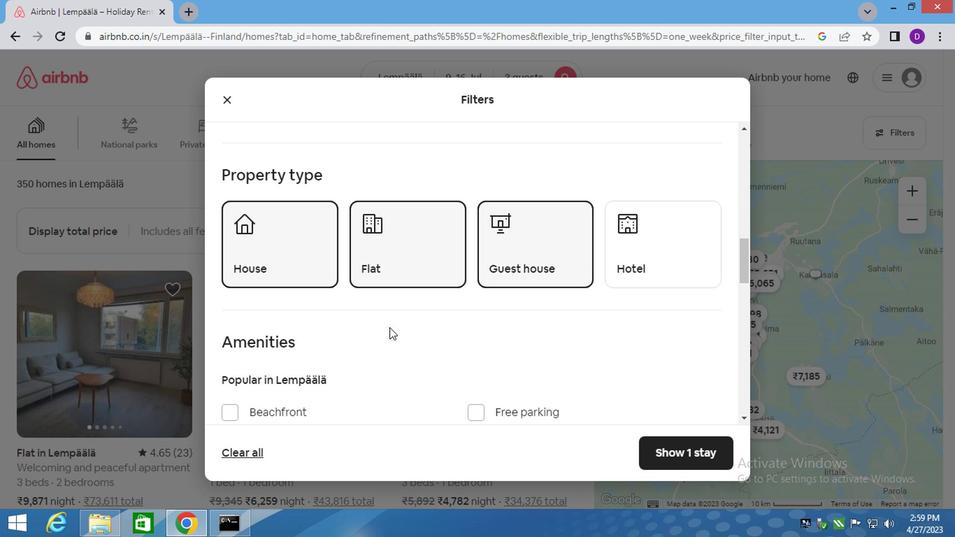 
Action: Mouse moved to (435, 320)
Screenshot: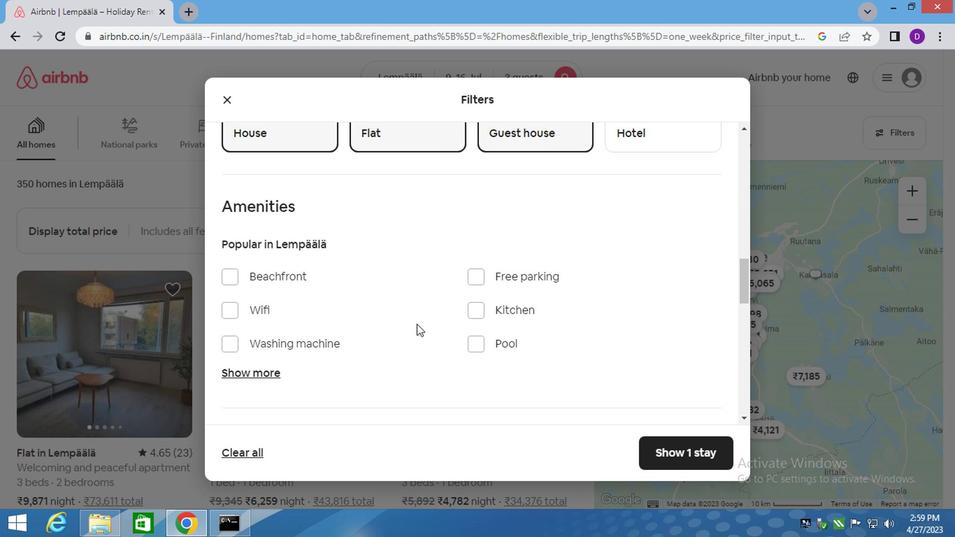 
Action: Mouse scrolled (435, 319) with delta (0, 0)
Screenshot: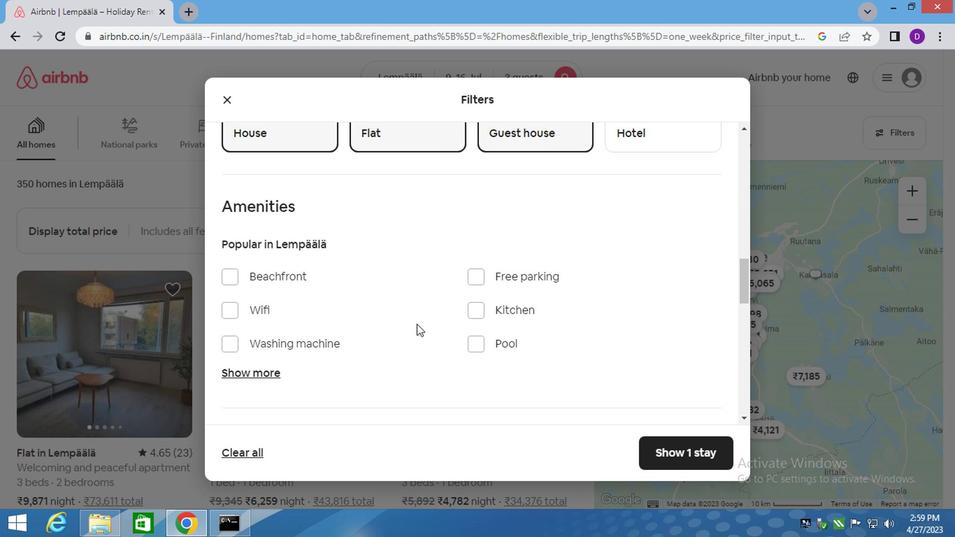 
Action: Mouse moved to (462, 319)
Screenshot: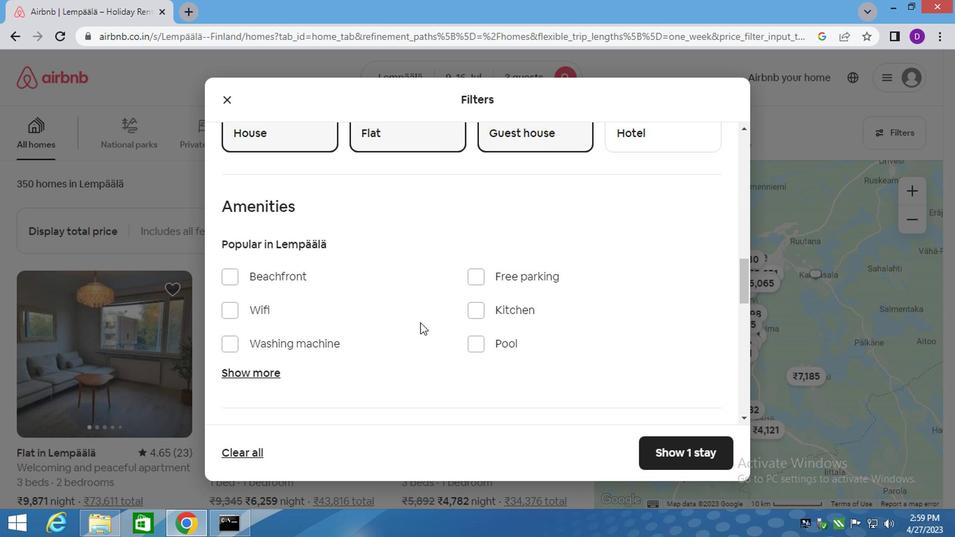 
Action: Mouse scrolled (462, 318) with delta (0, 0)
Screenshot: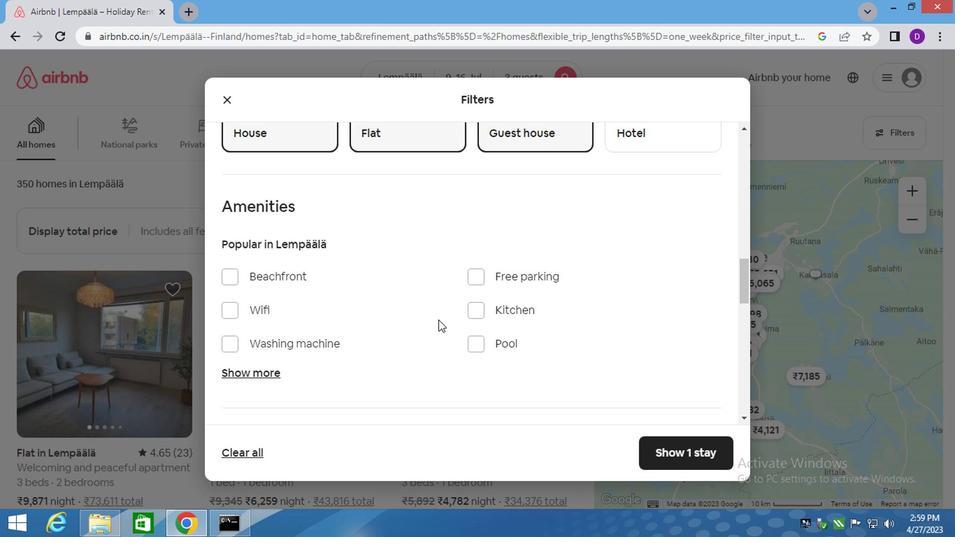 
Action: Mouse moved to (585, 341)
Screenshot: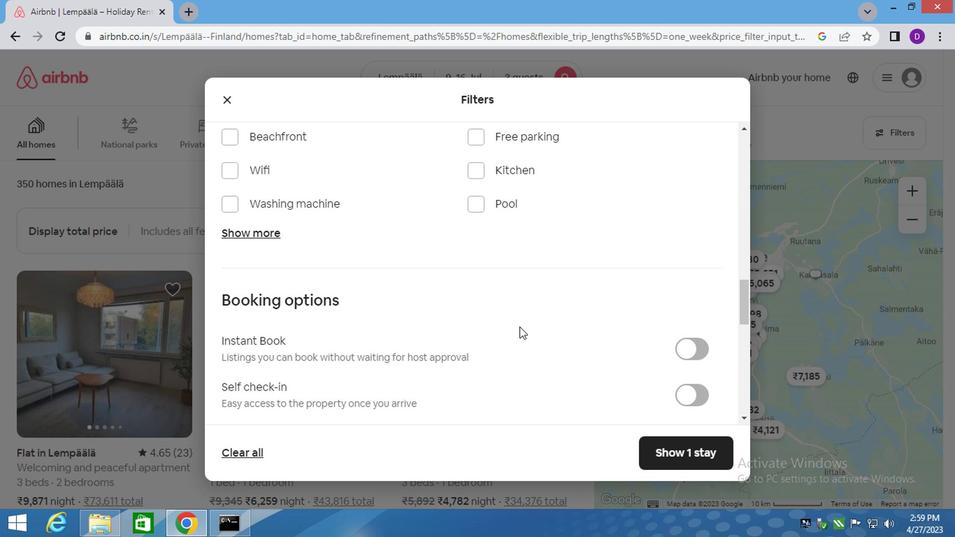 
Action: Mouse scrolled (585, 341) with delta (0, 0)
Screenshot: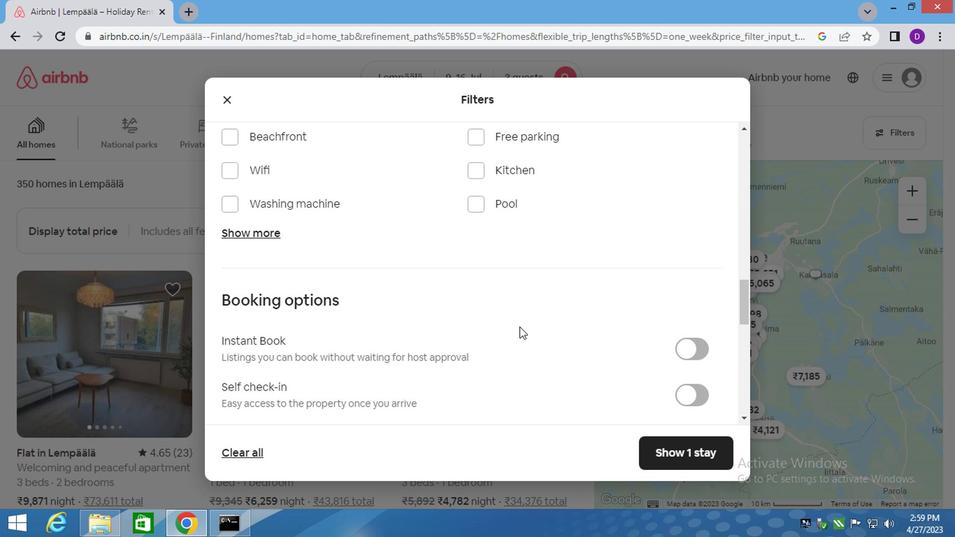 
Action: Mouse moved to (602, 346)
Screenshot: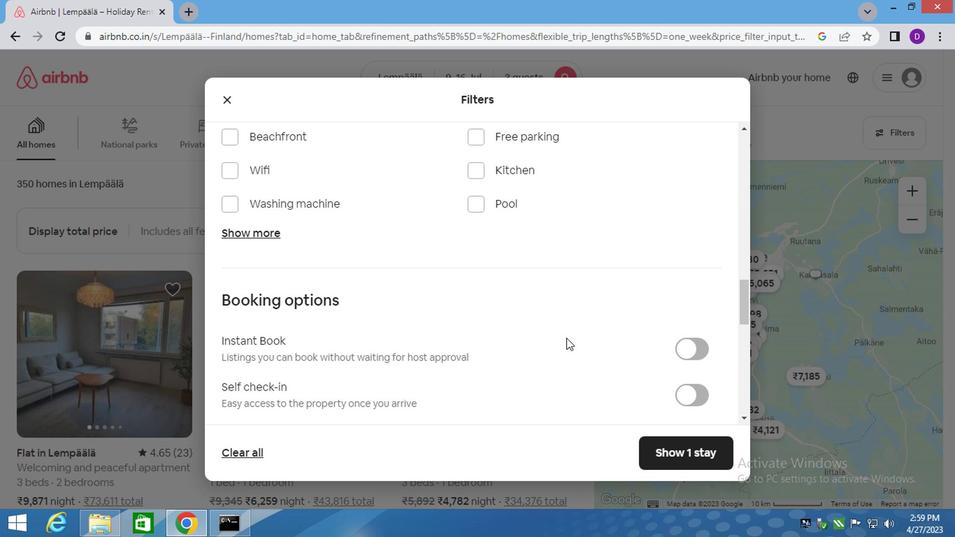 
Action: Mouse scrolled (602, 344) with delta (0, 0)
Screenshot: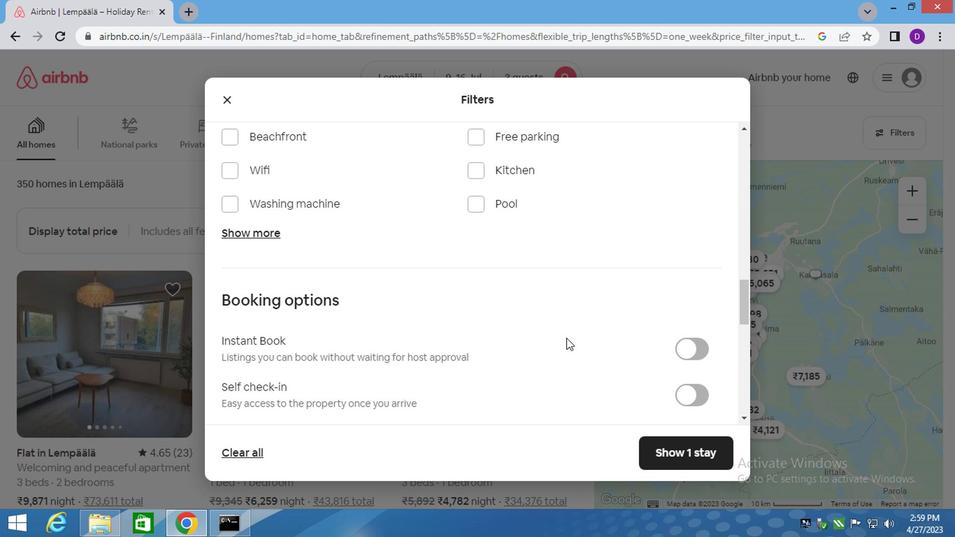 
Action: Mouse moved to (682, 260)
Screenshot: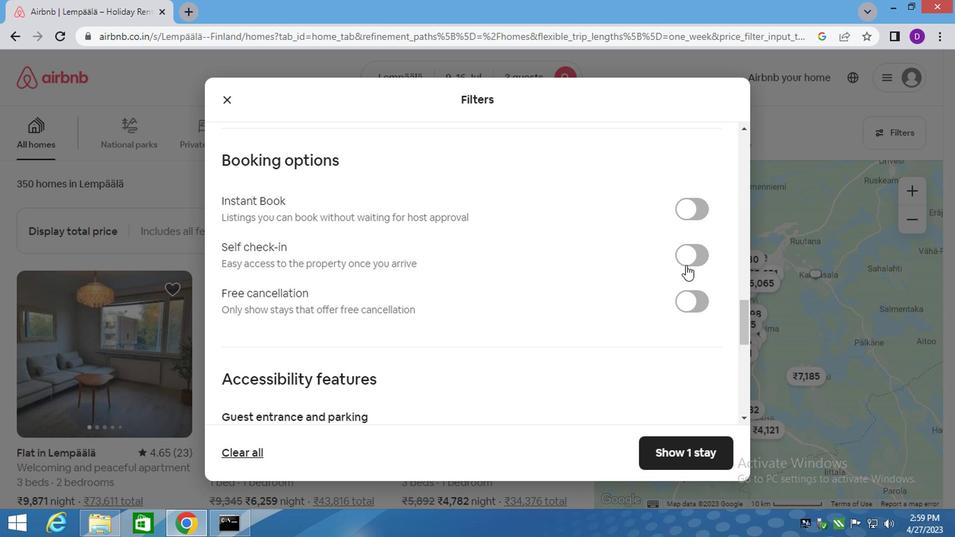 
Action: Mouse pressed left at (682, 260)
Screenshot: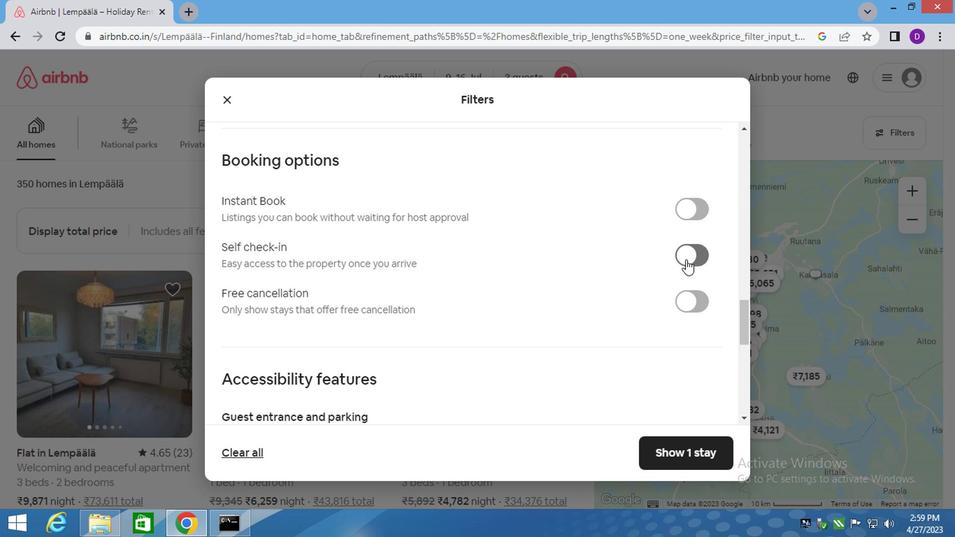 
Action: Mouse moved to (681, 448)
Screenshot: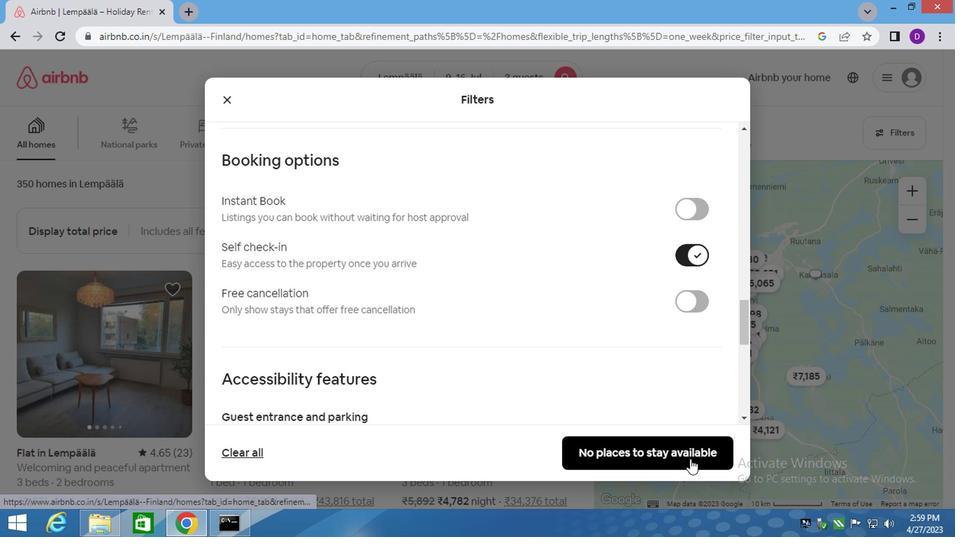 
Action: Mouse pressed left at (681, 448)
Screenshot: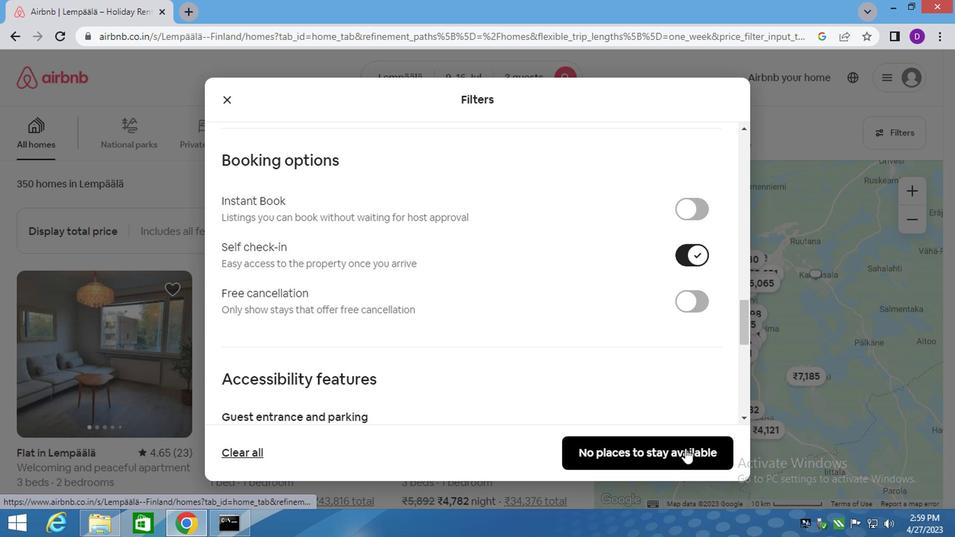 
